 Task: In the  document _x000D_
Pablo.doc ,align picture to the 'center'. Insert word art below the picture and give heading  'Pablo Bordered Blue'
Action: Mouse moved to (224, 301)
Screenshot: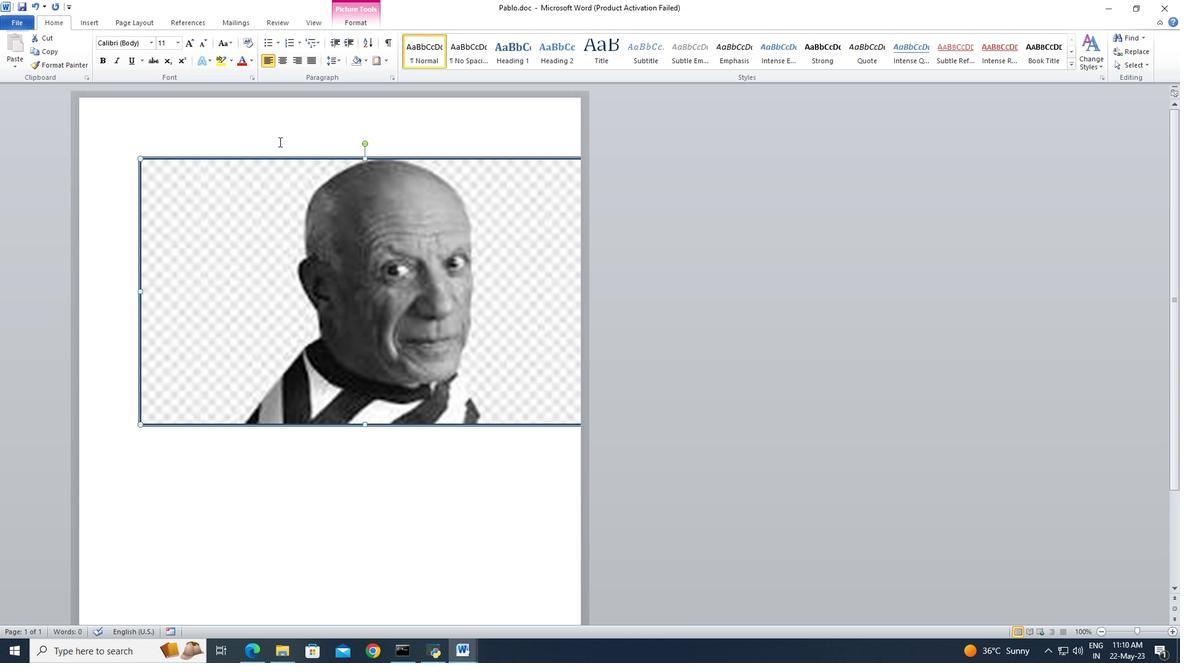 
Action: Mouse pressed left at (224, 301)
Screenshot: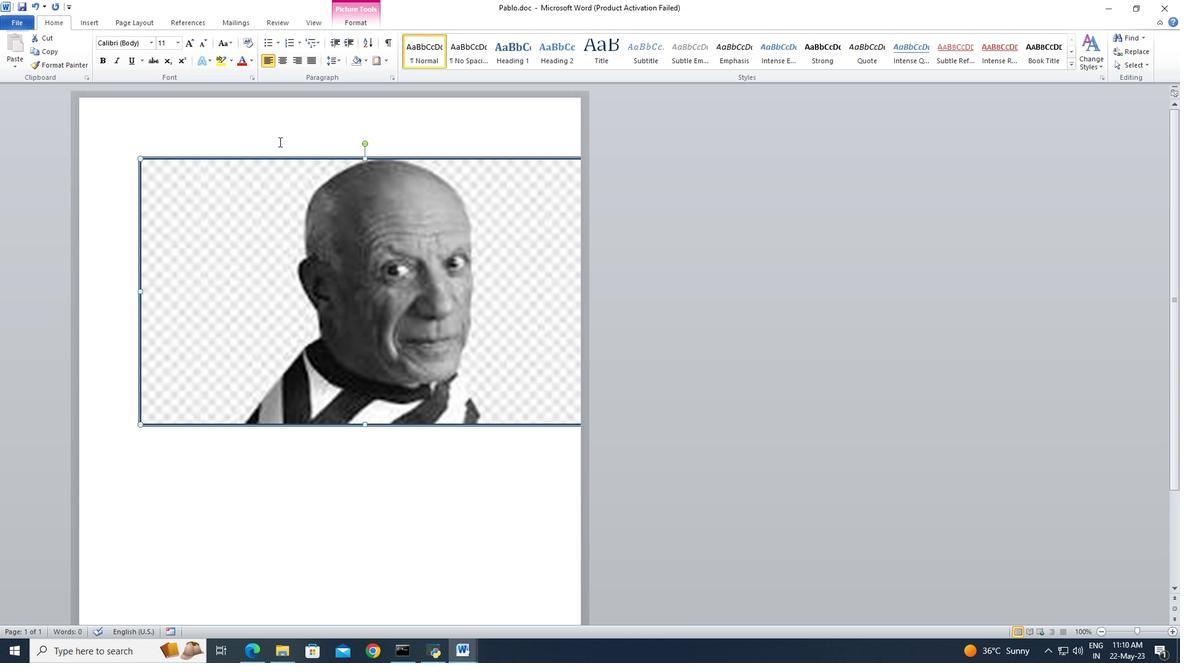 
Action: Mouse moved to (288, 60)
Screenshot: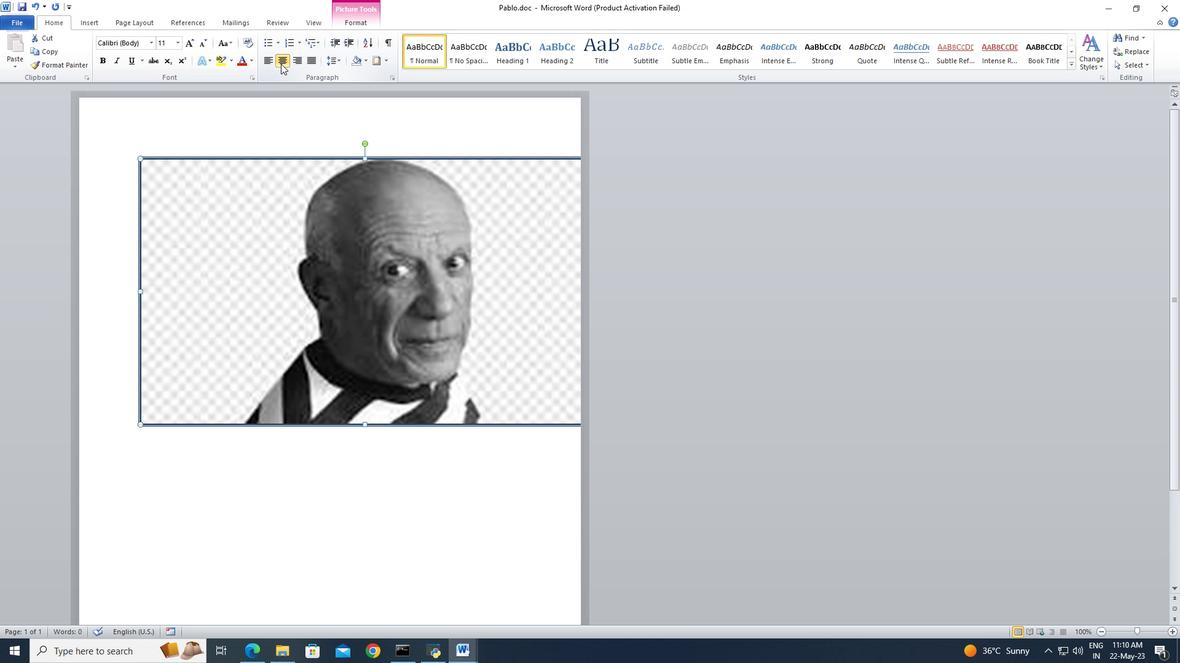 
Action: Mouse pressed left at (288, 60)
Screenshot: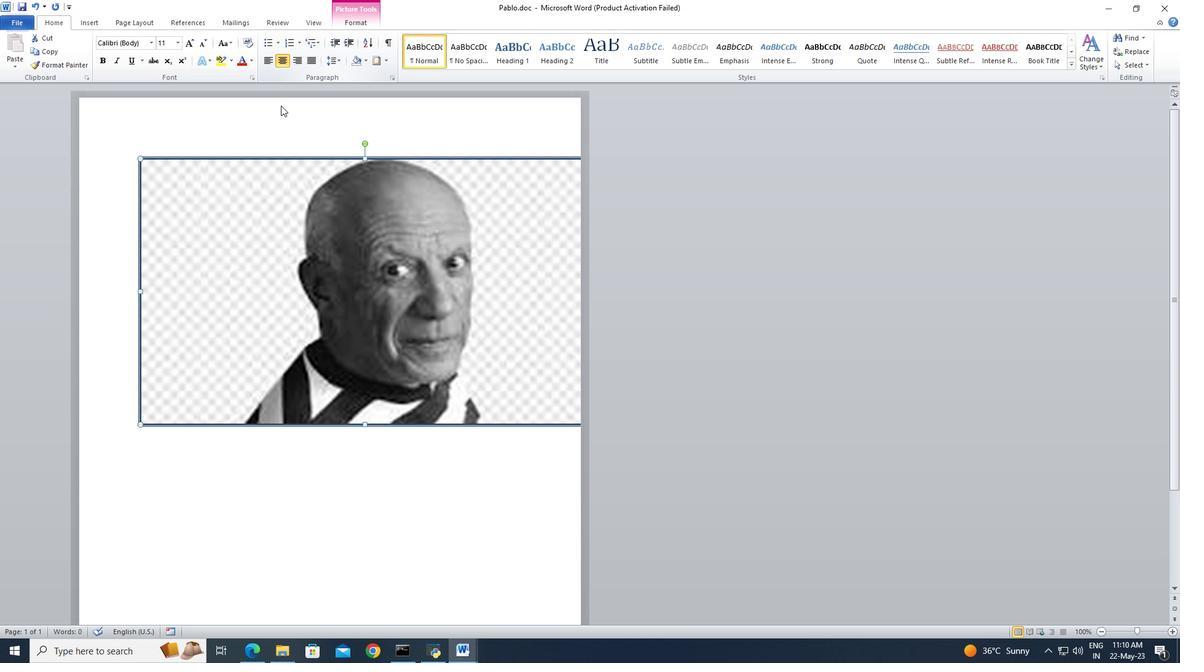 
Action: Mouse moved to (185, 489)
Screenshot: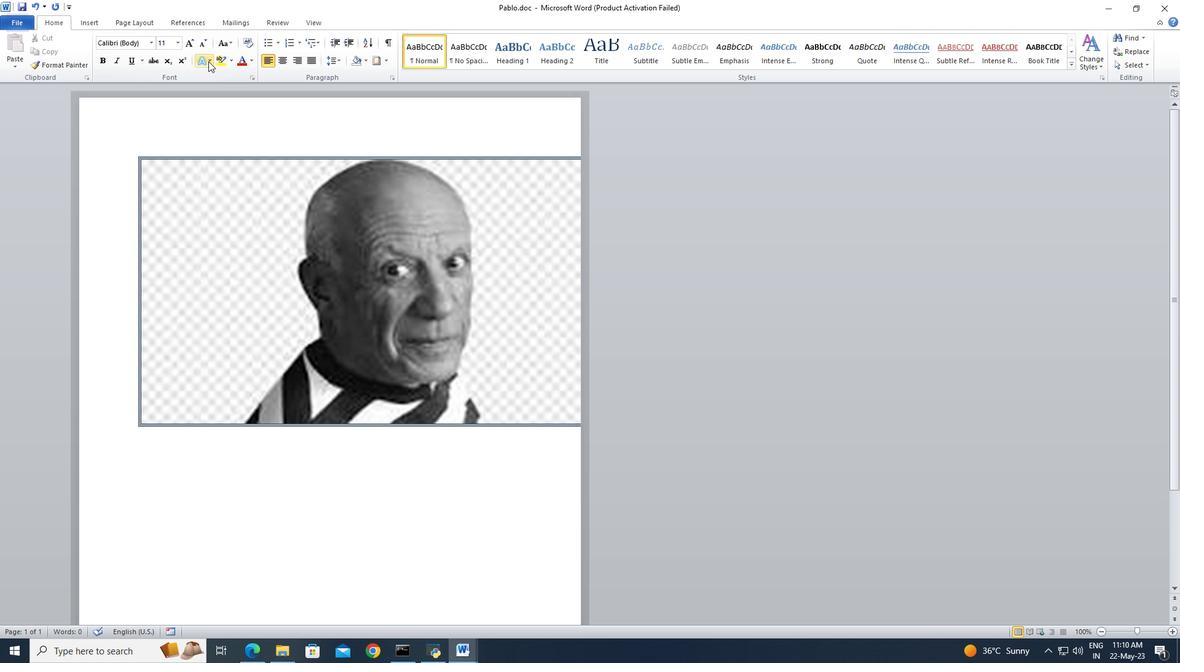 
Action: Mouse pressed left at (185, 489)
Screenshot: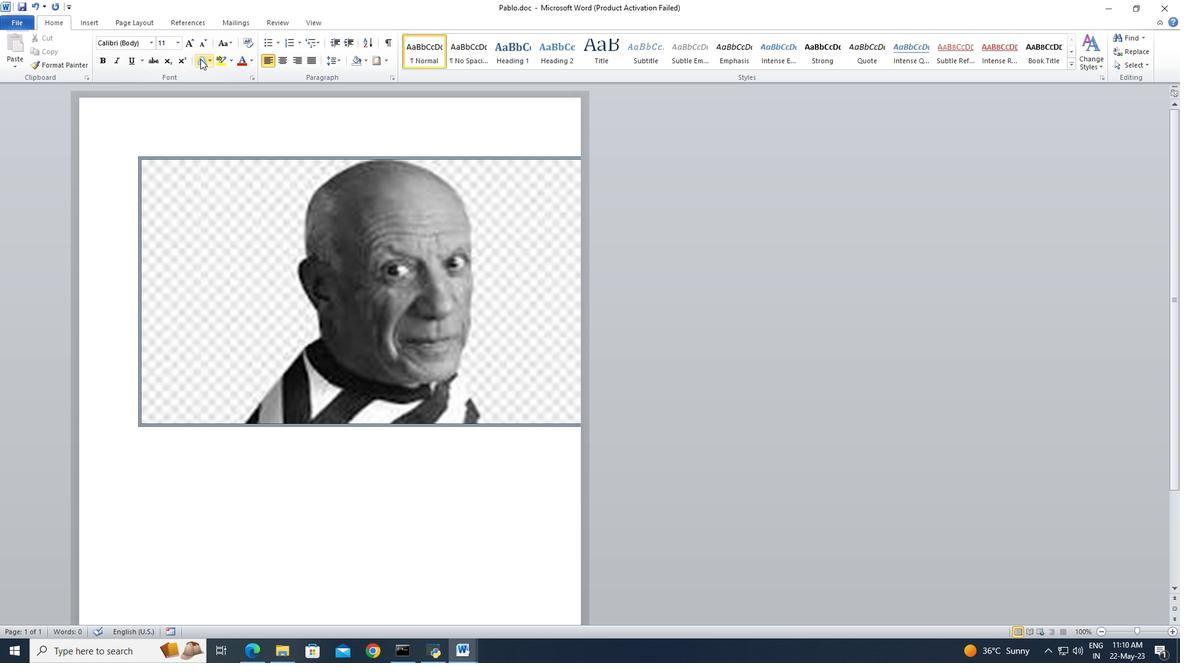 
Action: Mouse pressed left at (185, 489)
Screenshot: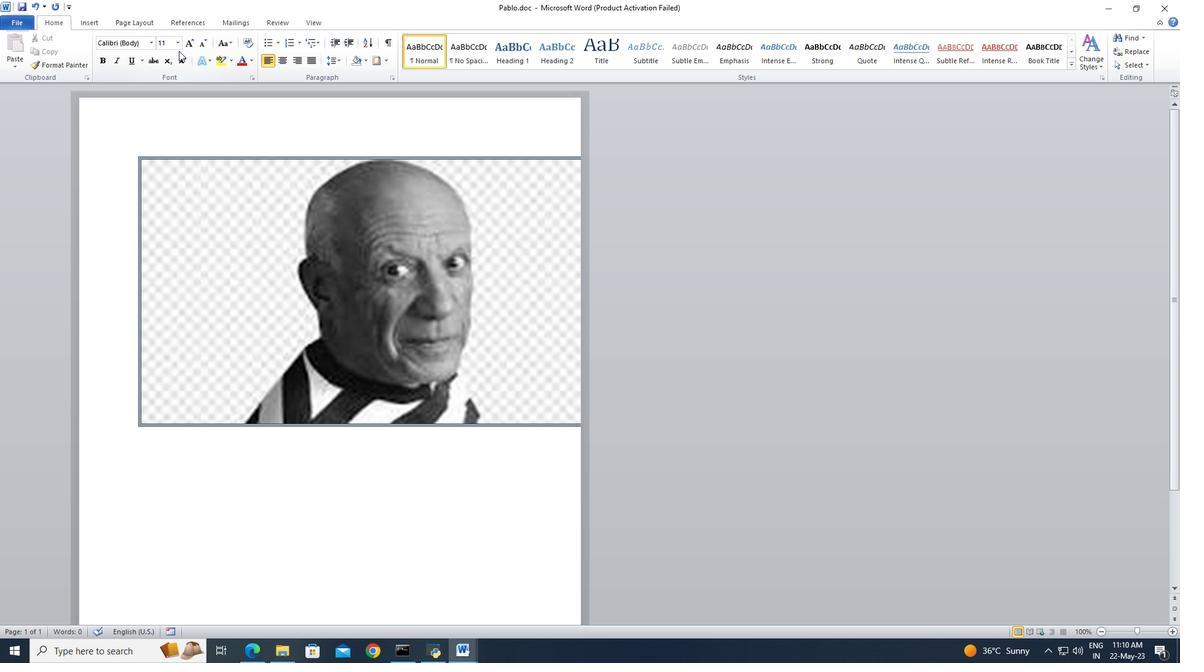 
Action: Mouse pressed left at (185, 489)
Screenshot: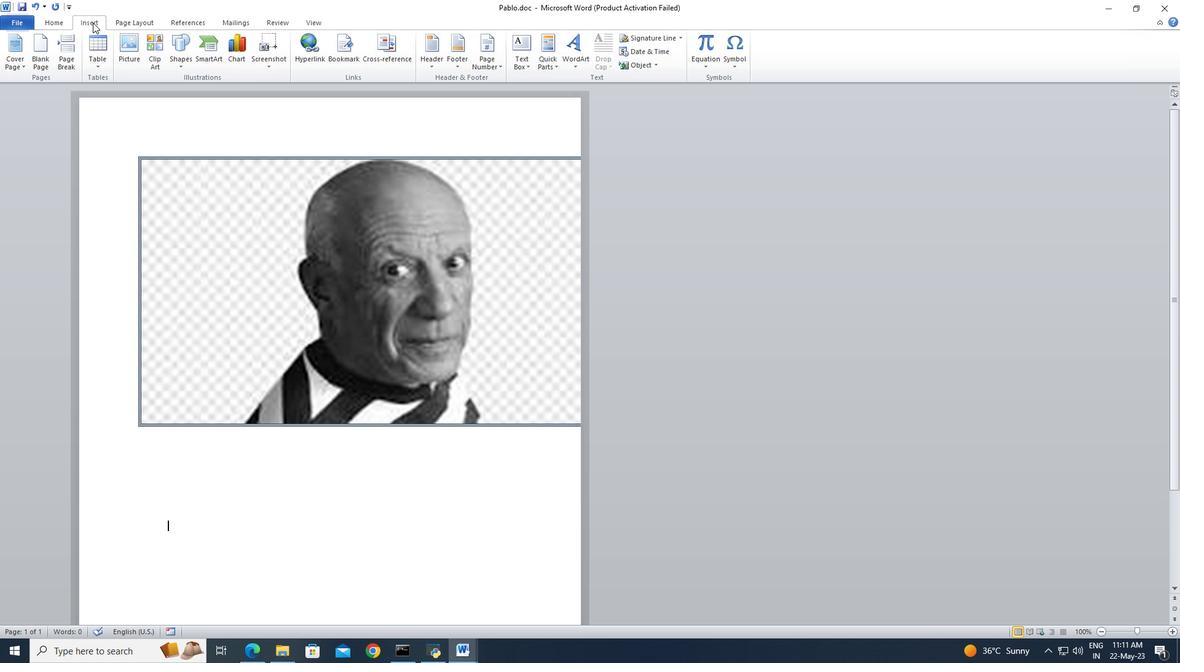 
Action: Mouse moved to (98, 23)
Screenshot: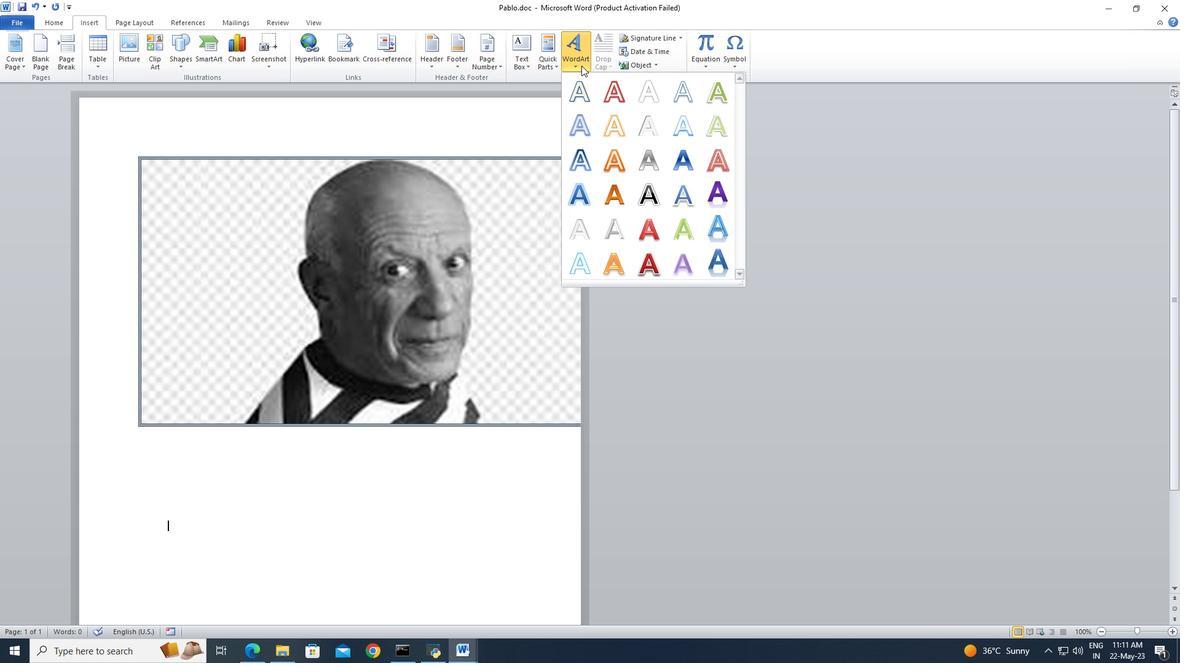 
Action: Mouse pressed left at (98, 23)
Screenshot: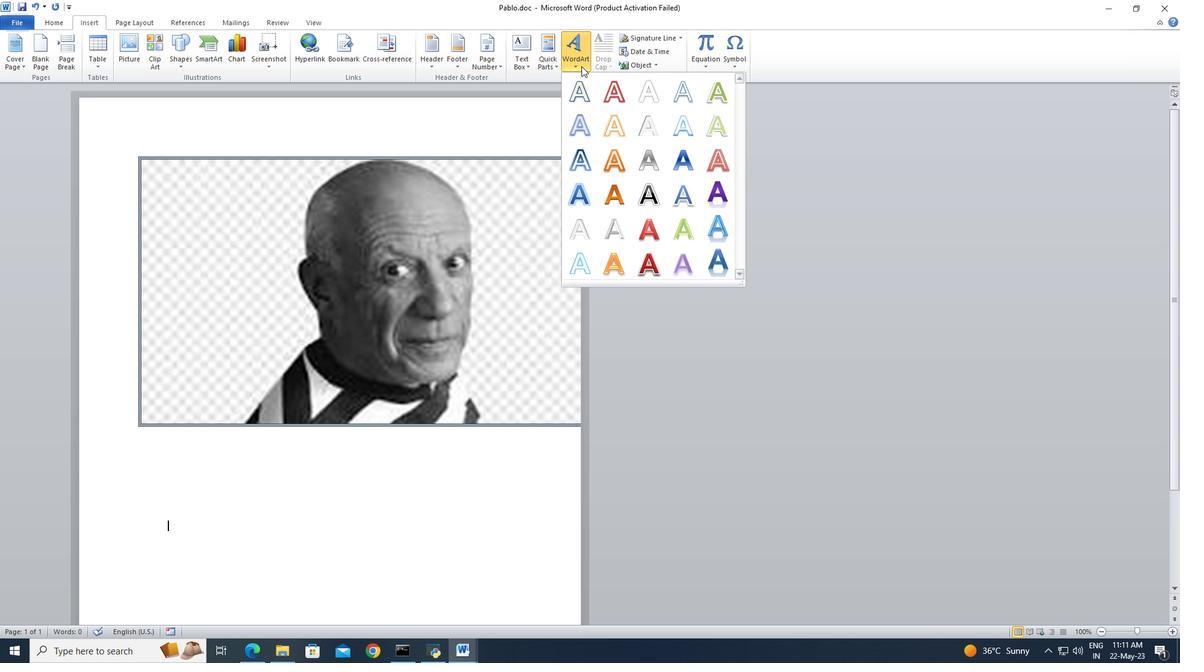 
Action: Mouse moved to (571, 56)
Screenshot: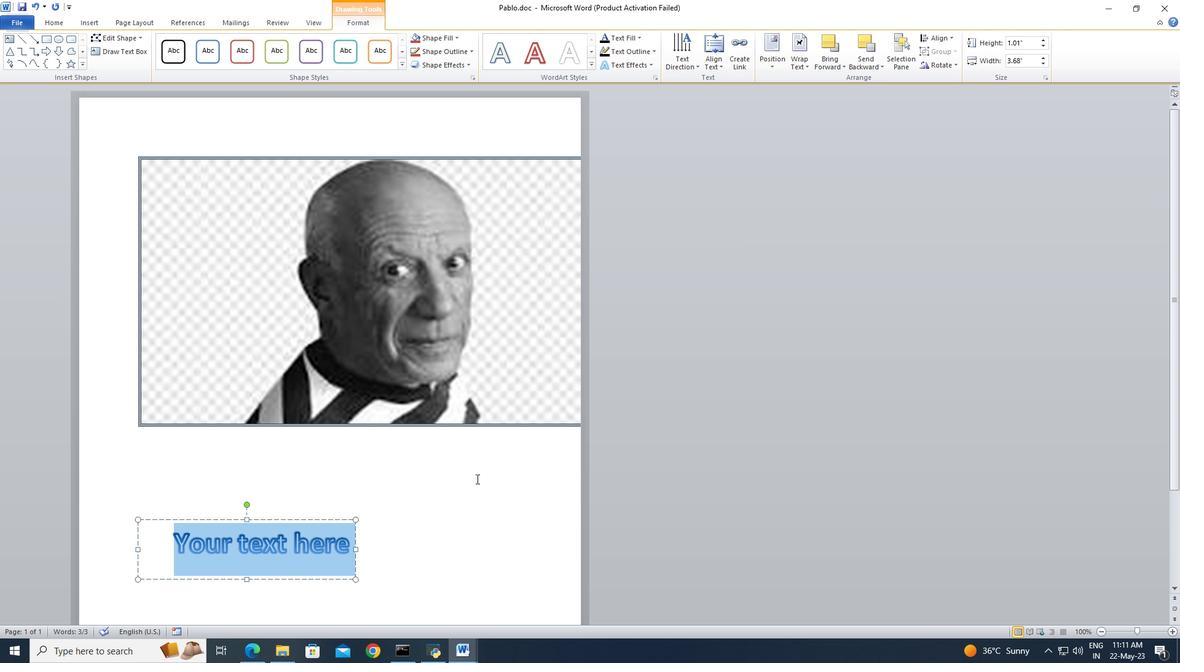 
Action: Mouse pressed left at (571, 56)
Screenshot: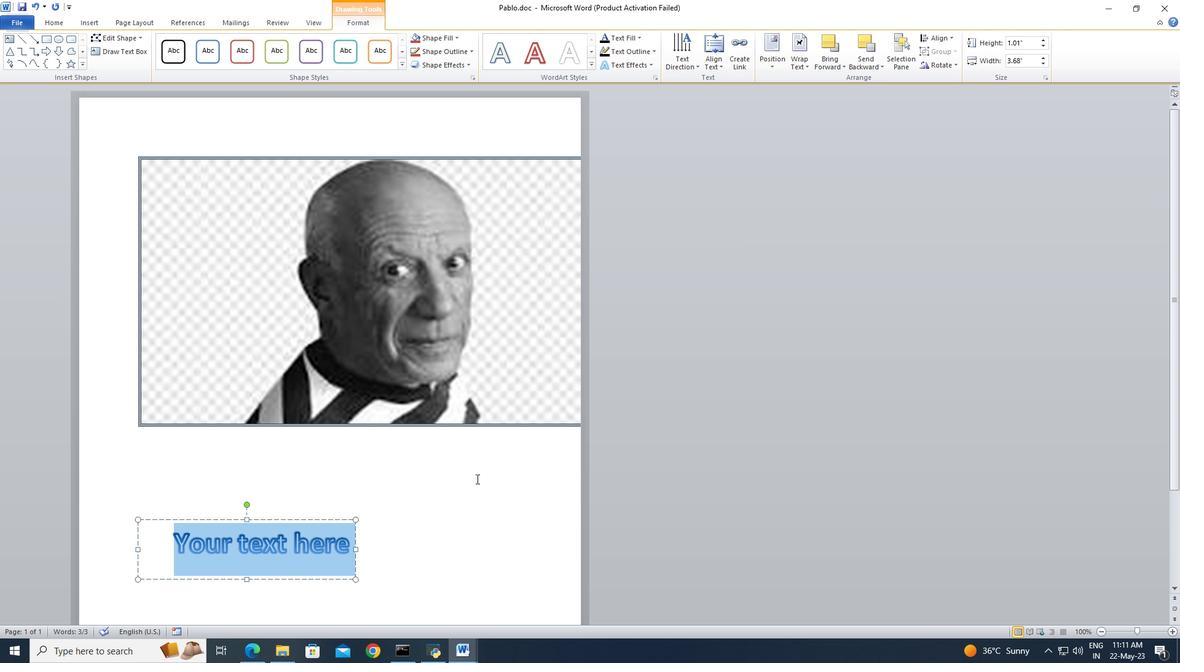
Action: Mouse moved to (591, 161)
Screenshot: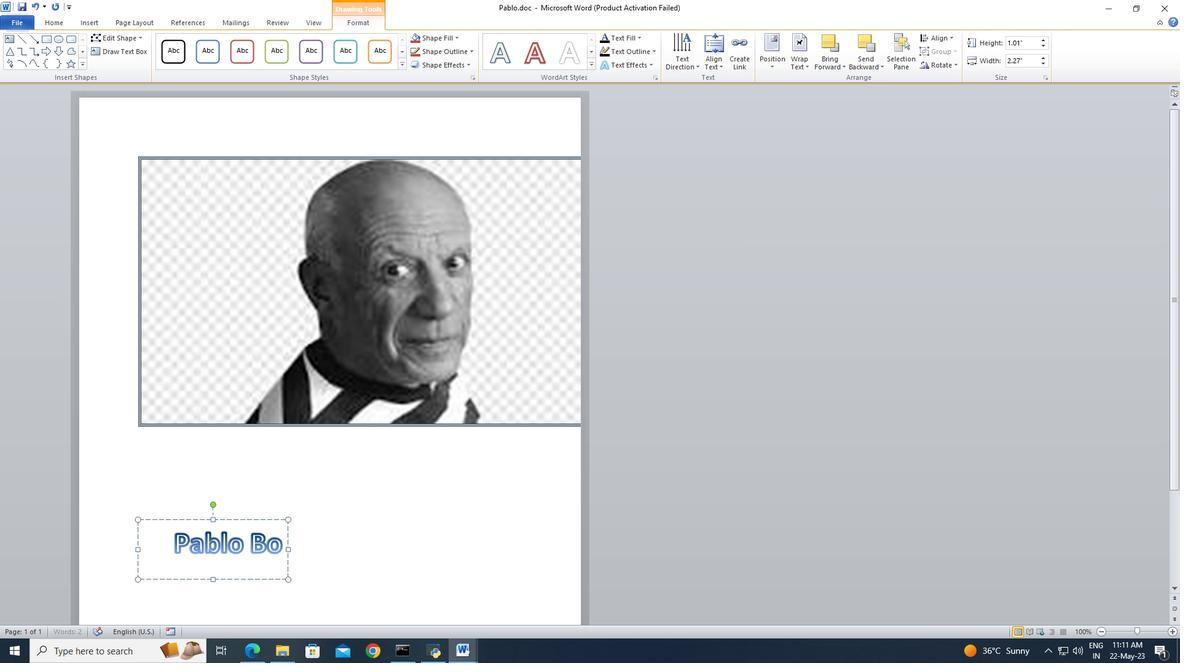 
Action: Mouse pressed left at (591, 161)
Screenshot: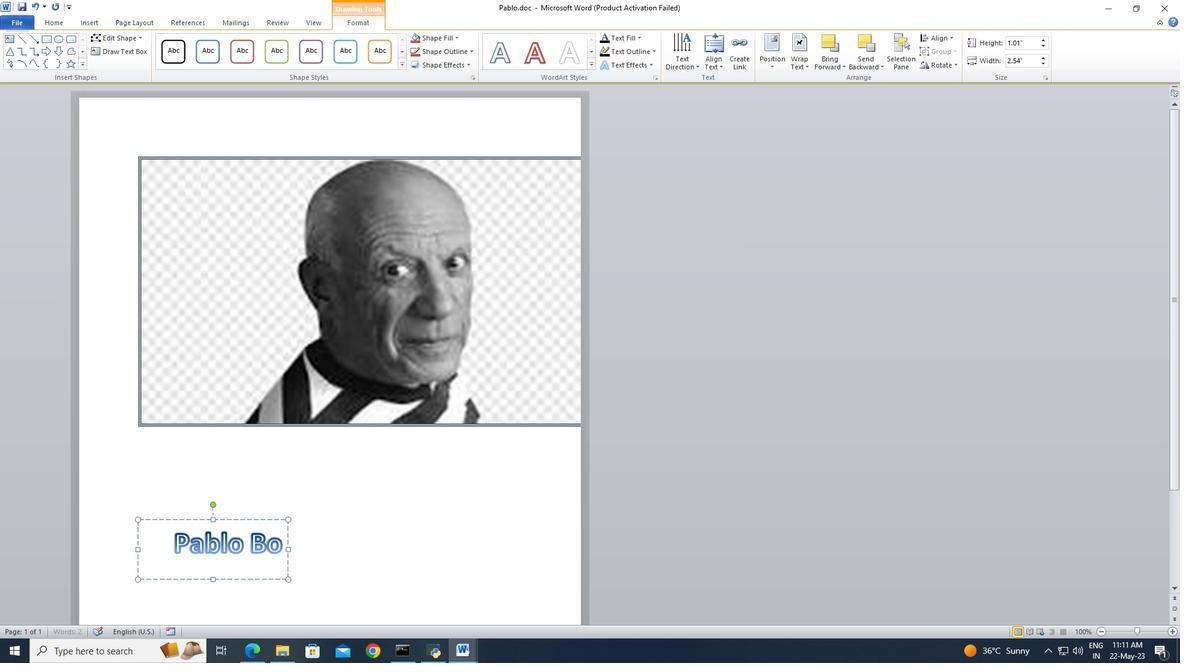 
Action: Mouse moved to (173, 140)
Screenshot: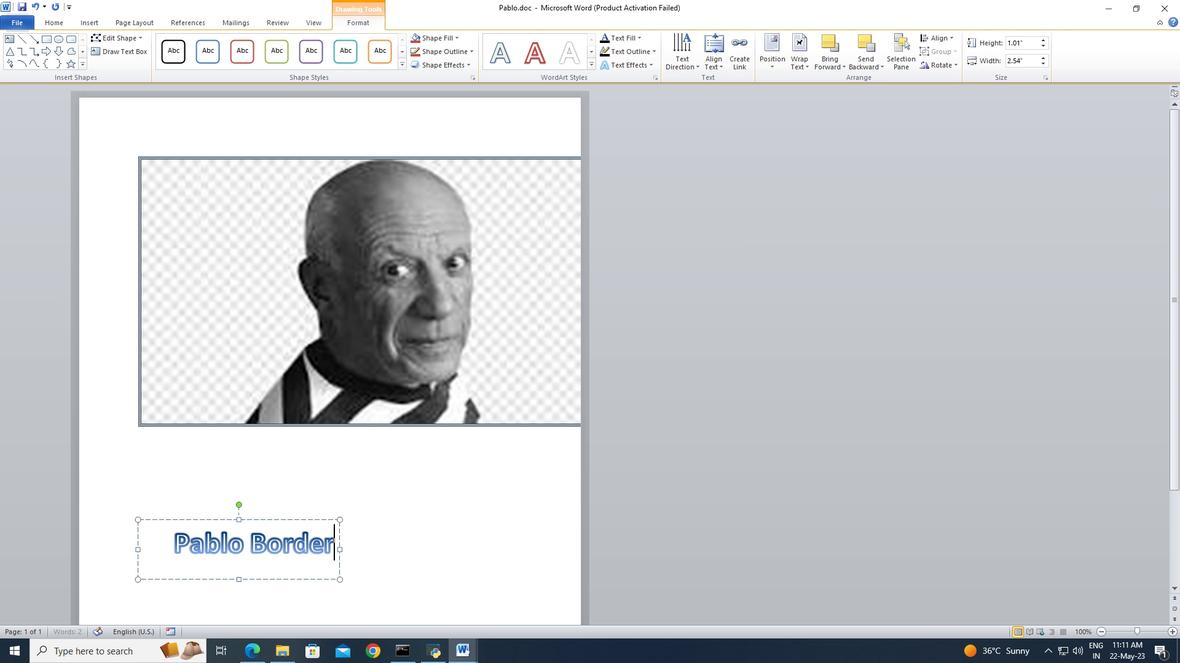 
Action: Mouse pressed left at (173, 140)
Screenshot: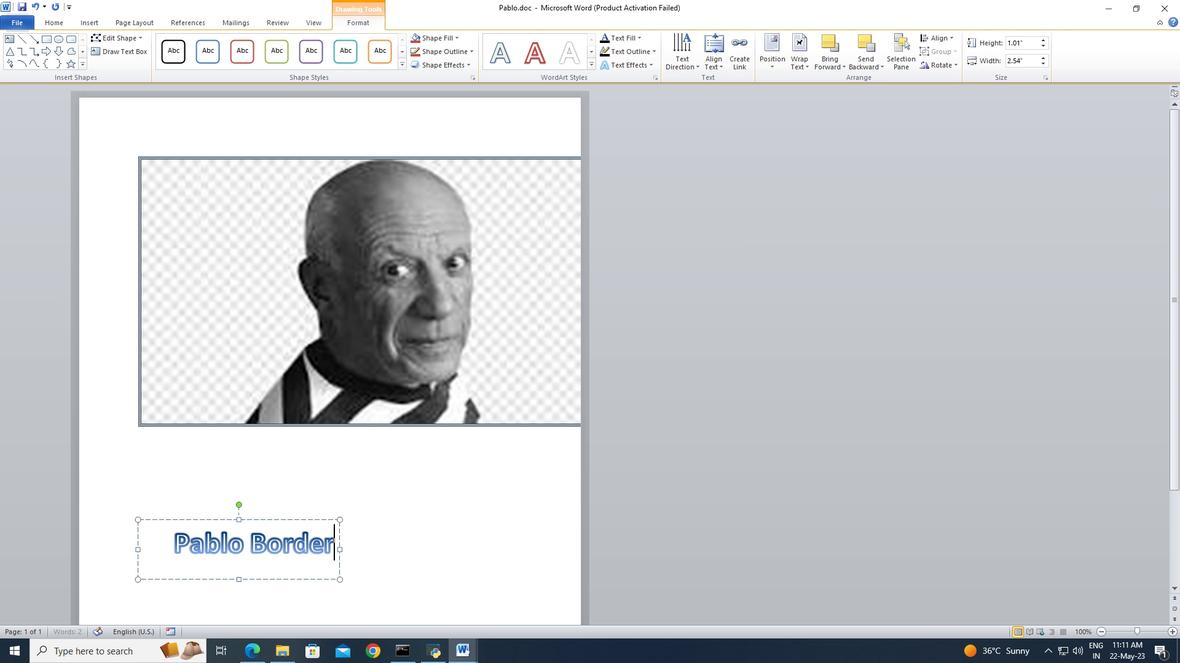 
Action: Mouse moved to (306, 186)
Screenshot: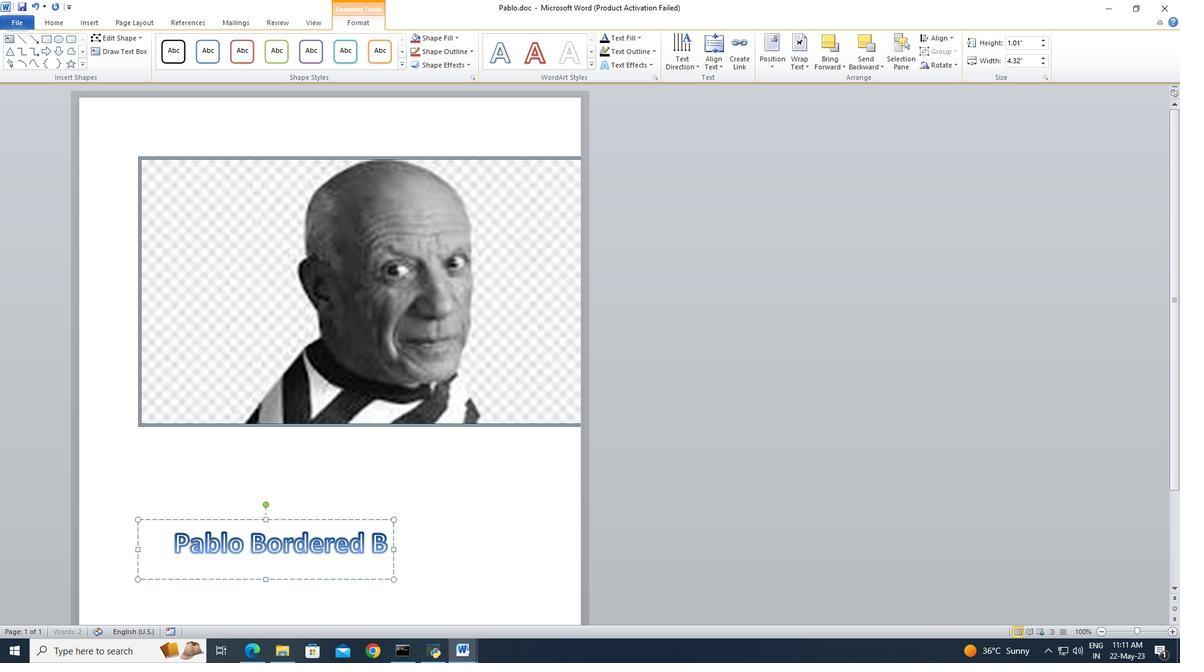 
Action: Mouse pressed left at (306, 186)
Screenshot: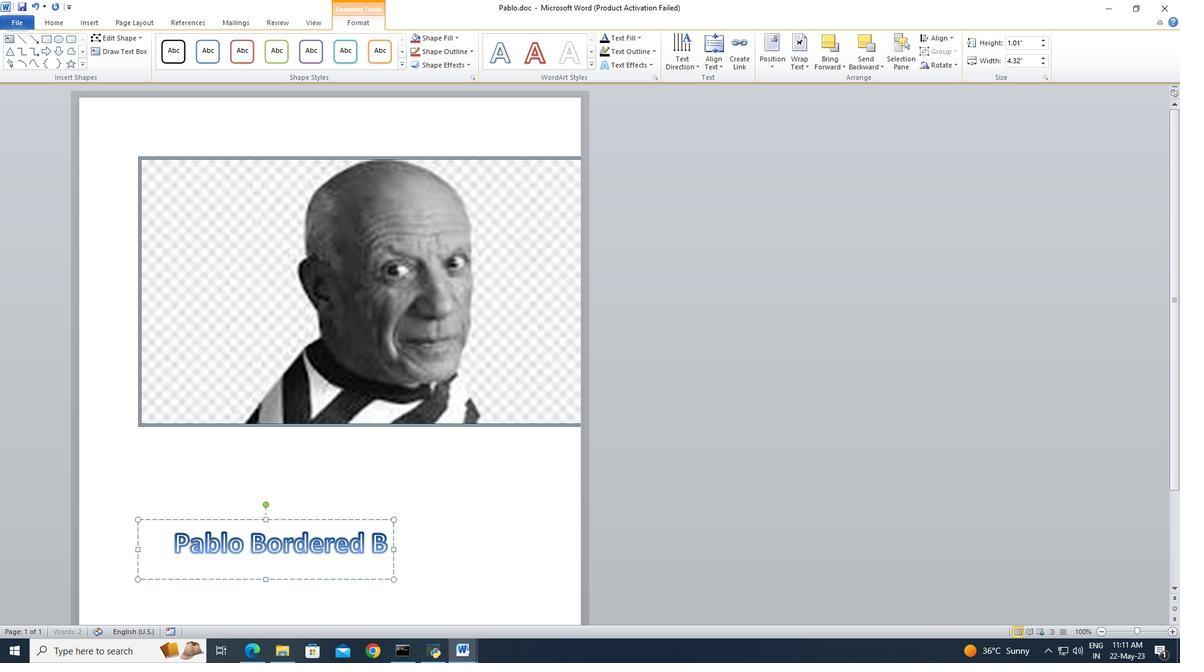 
Action: Mouse moved to (327, 162)
Screenshot: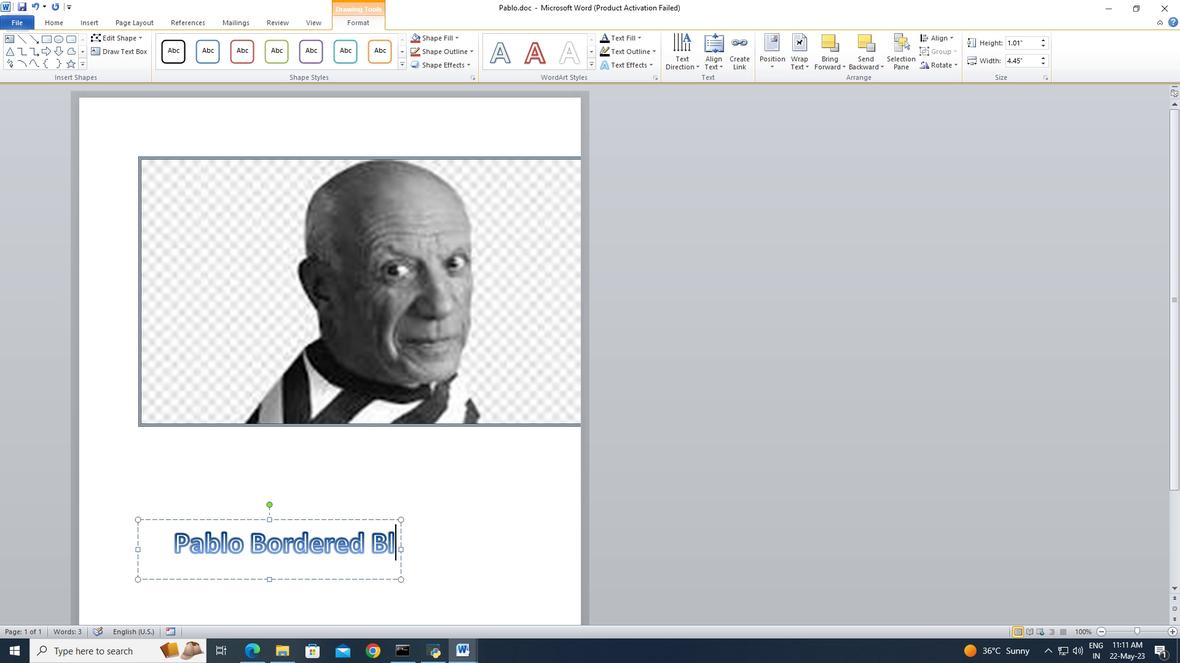 
Action: Mouse pressed left at (327, 162)
Screenshot: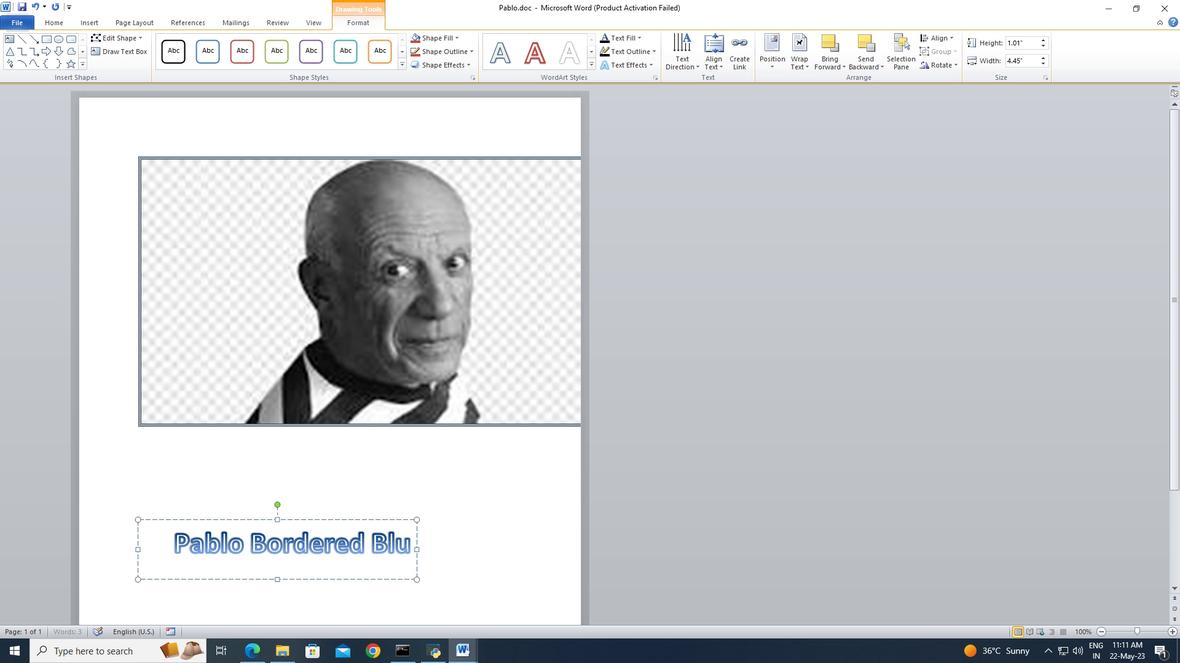 
Action: Mouse moved to (329, 156)
Screenshot: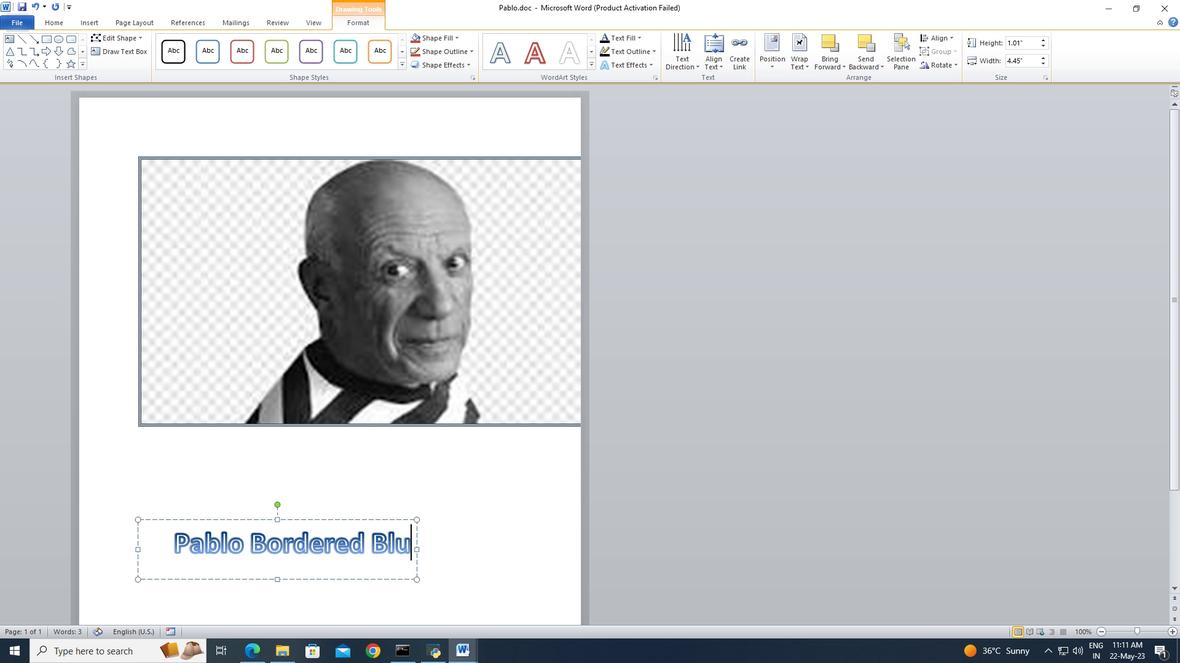 
Action: Mouse pressed left at (329, 156)
Screenshot: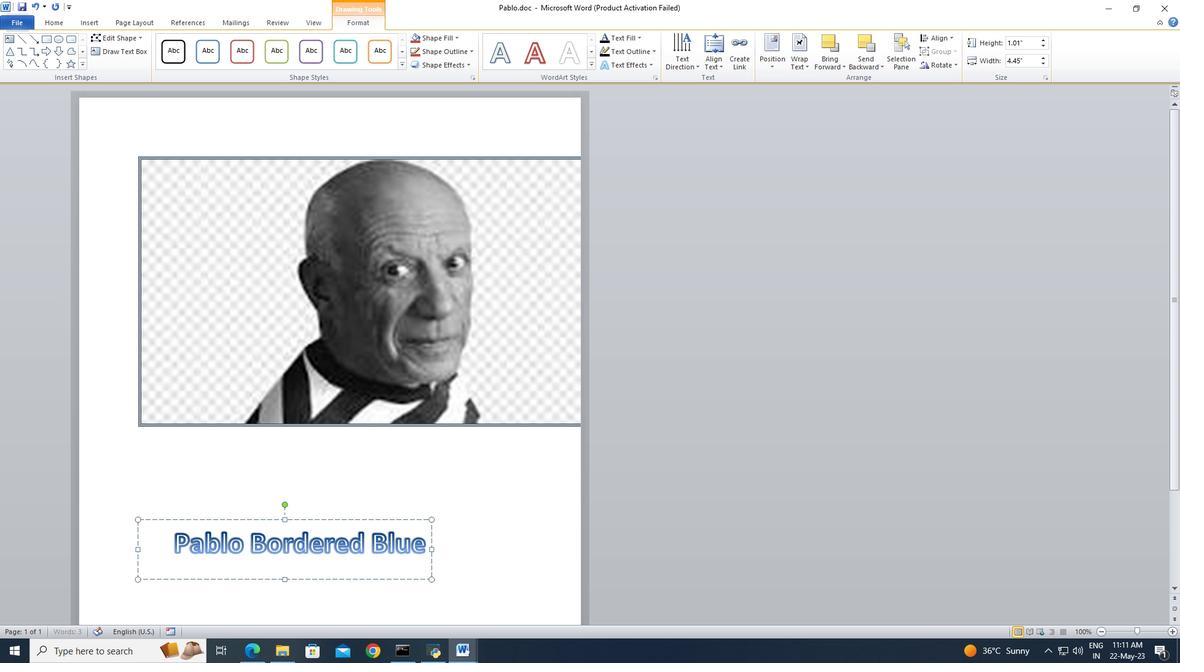 
Action: Mouse moved to (285, 193)
Screenshot: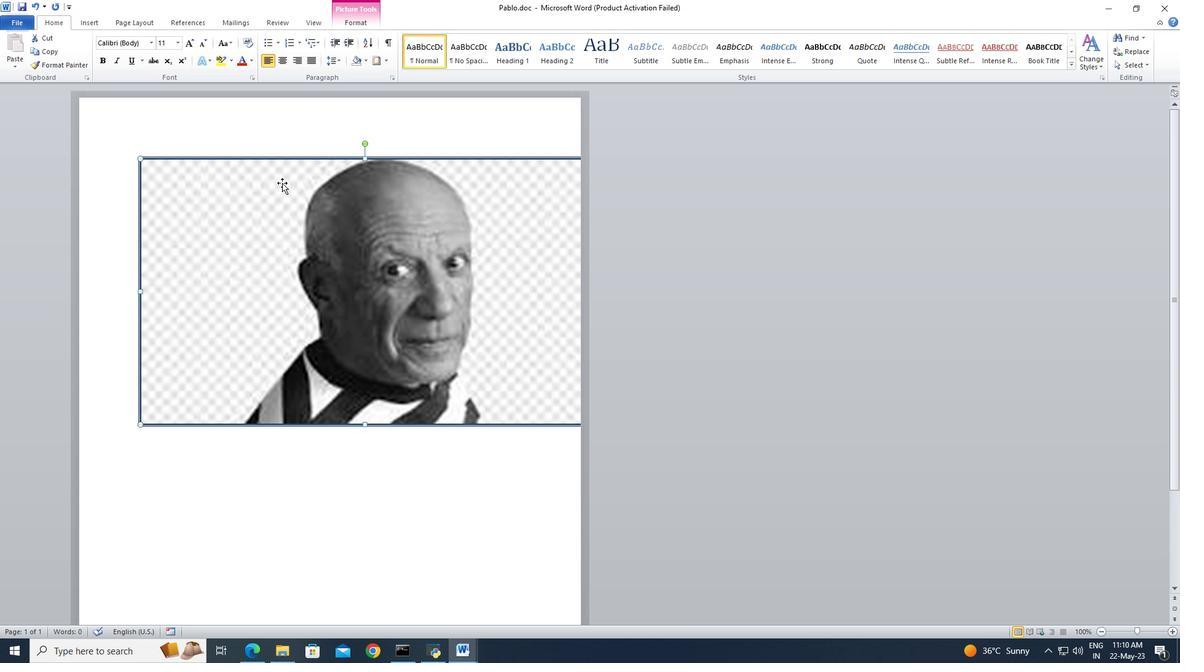 
Action: Mouse pressed left at (285, 193)
Screenshot: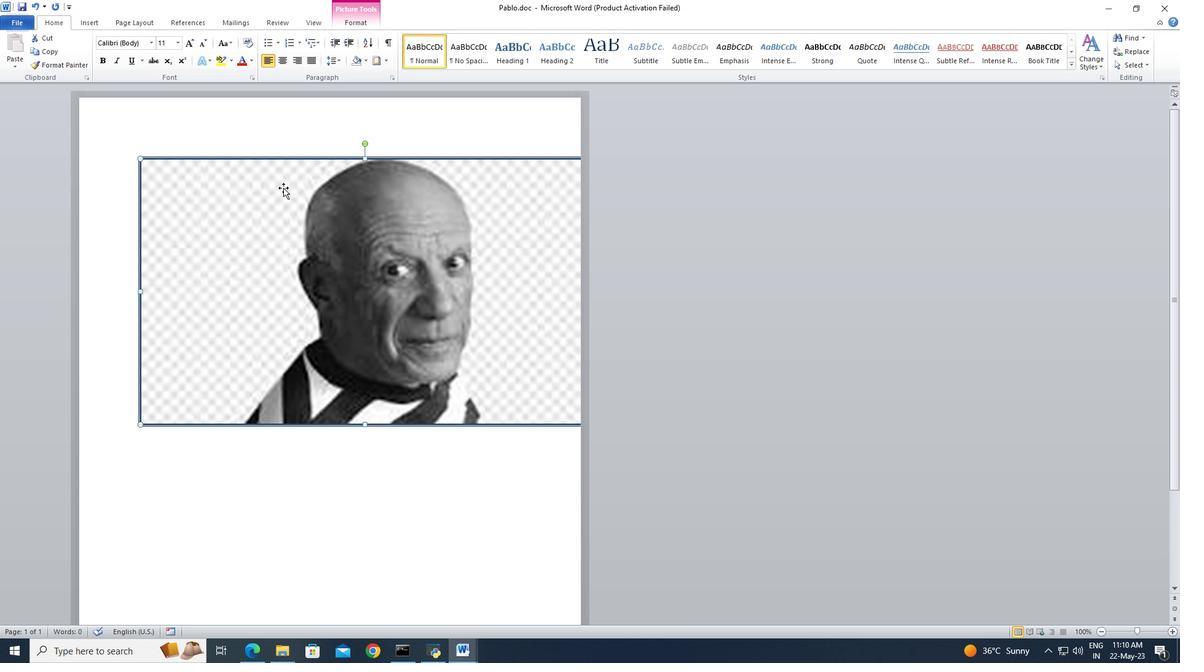 
Action: Mouse moved to (280, 63)
Screenshot: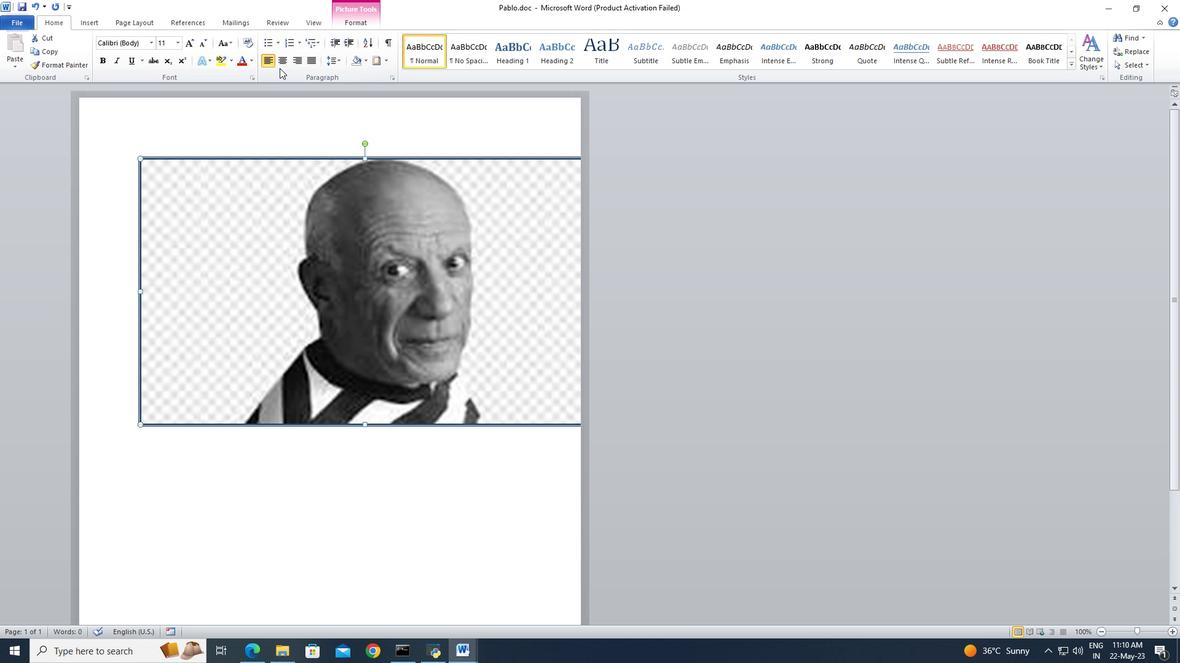 
Action: Mouse pressed left at (280, 63)
Screenshot: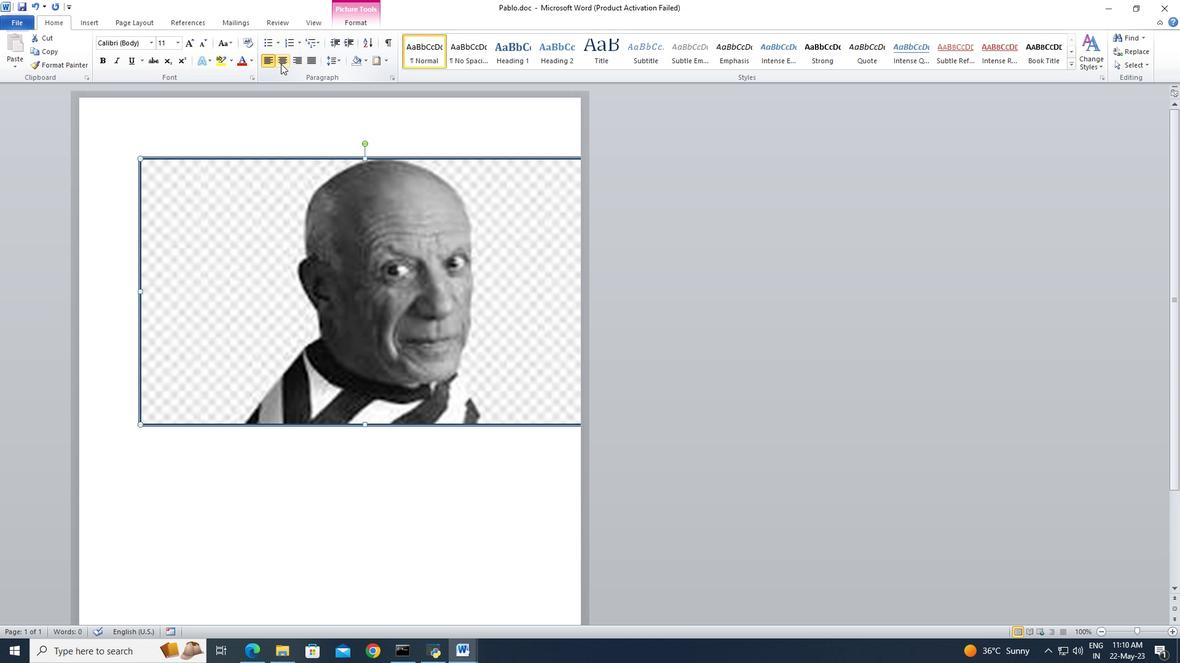 
Action: Mouse moved to (244, 537)
Screenshot: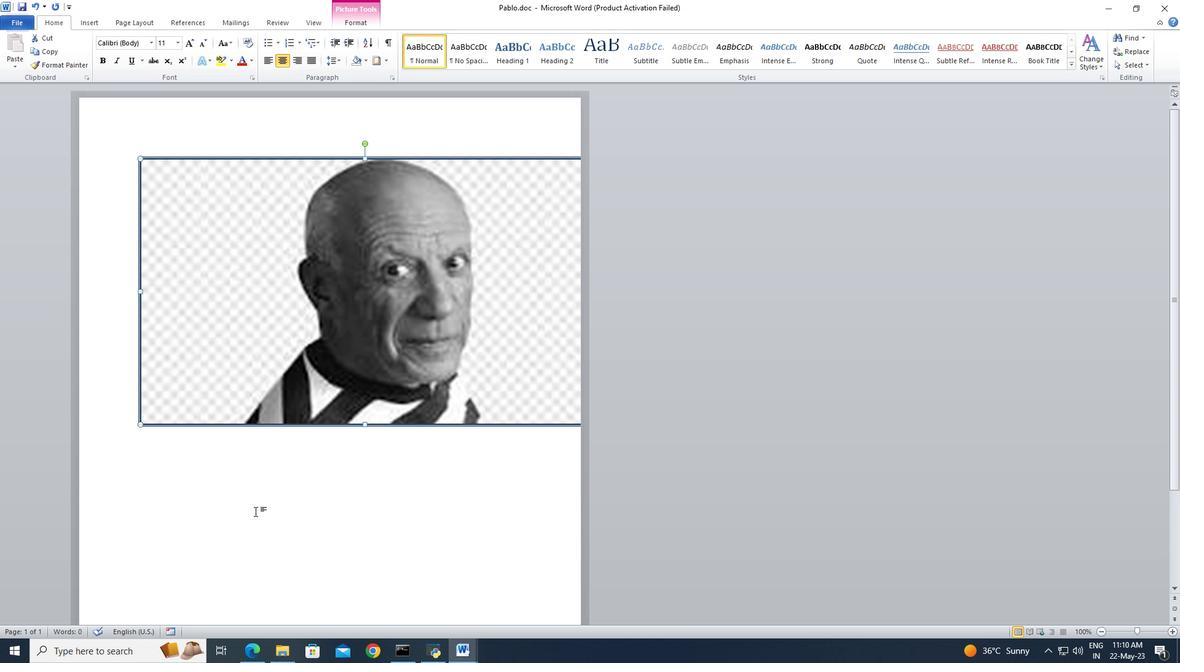 
Action: Mouse pressed left at (244, 537)
Screenshot: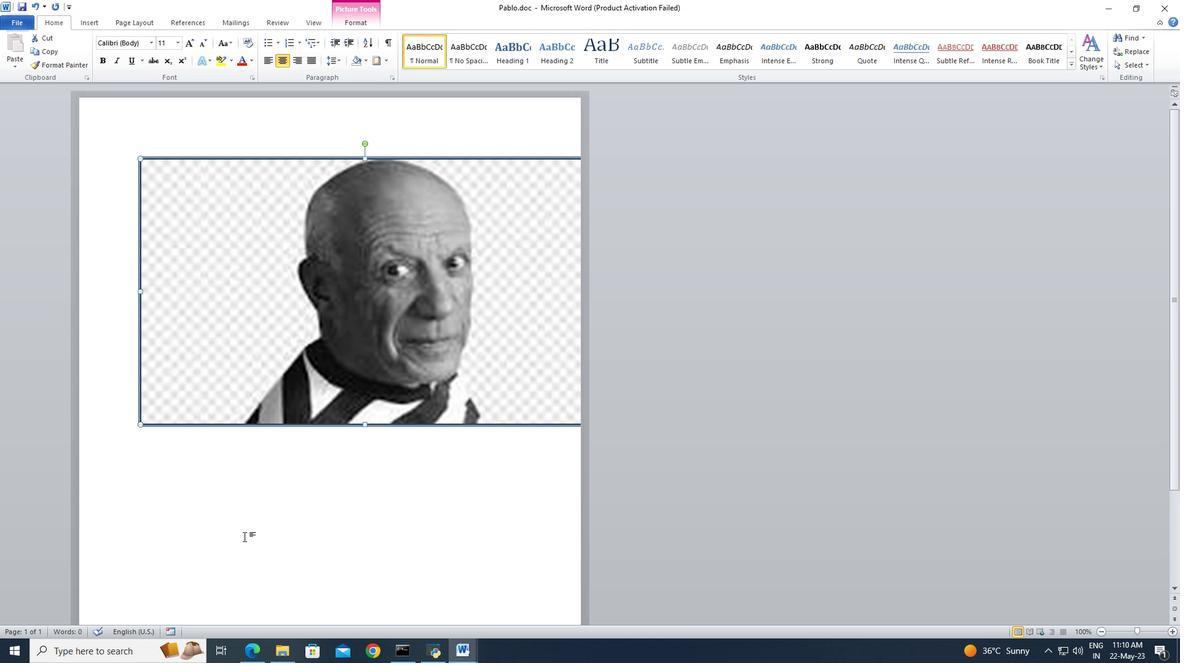 
Action: Mouse moved to (212, 540)
Screenshot: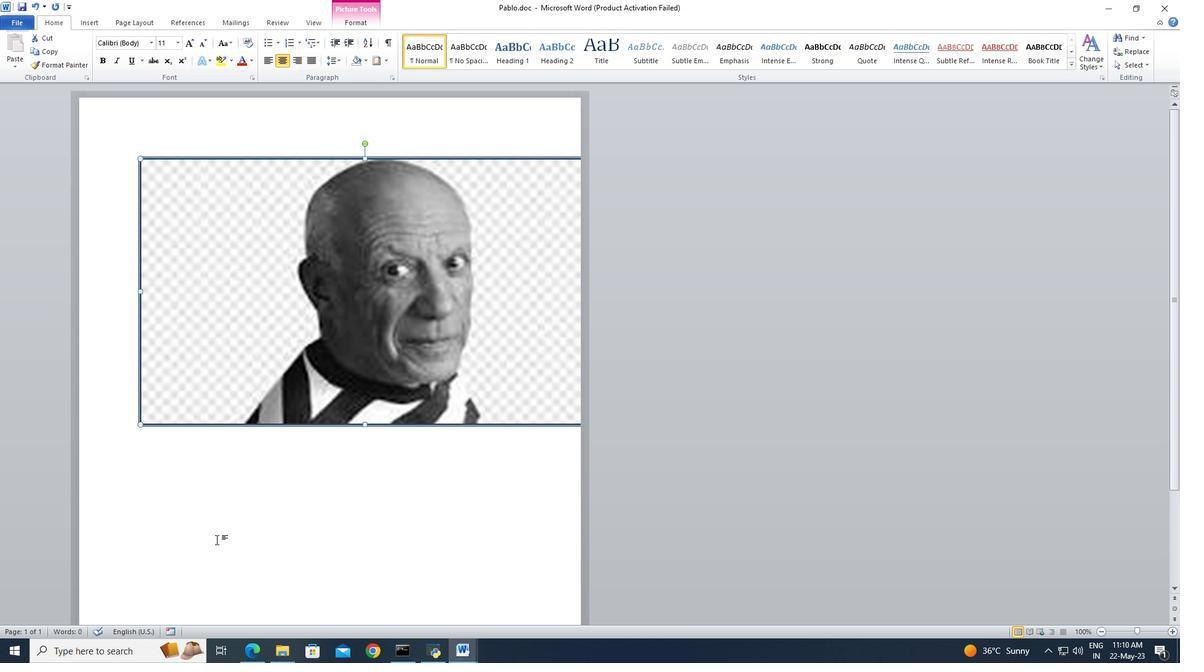 
Action: Mouse pressed left at (212, 540)
Screenshot: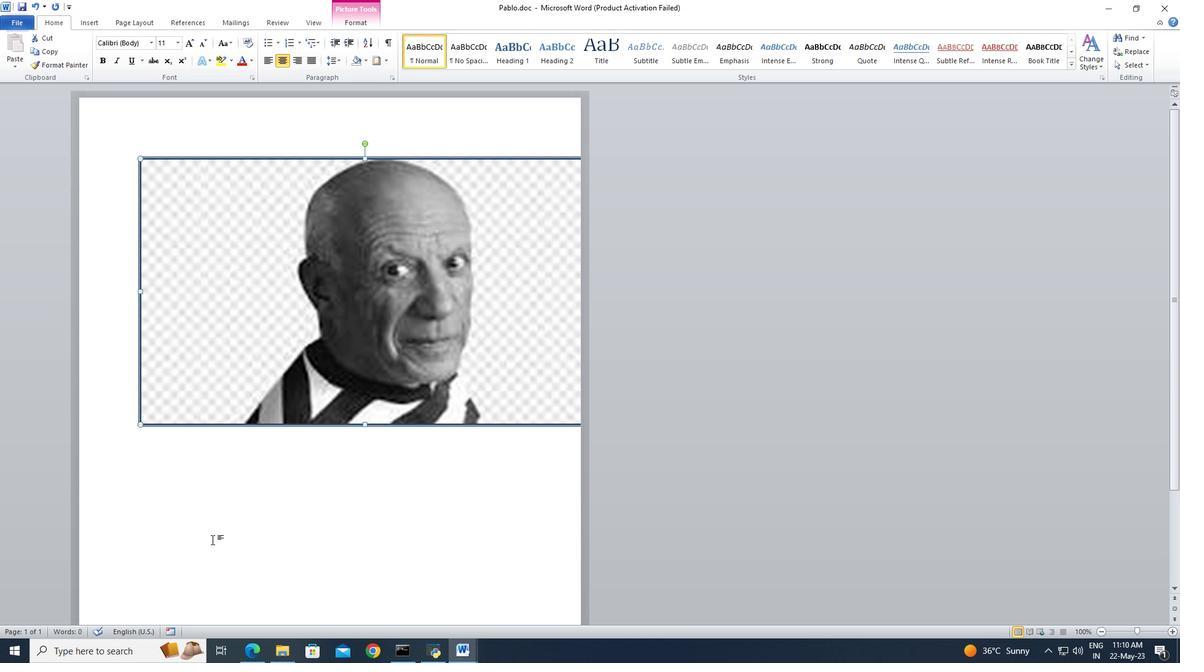 
Action: Mouse moved to (158, 532)
Screenshot: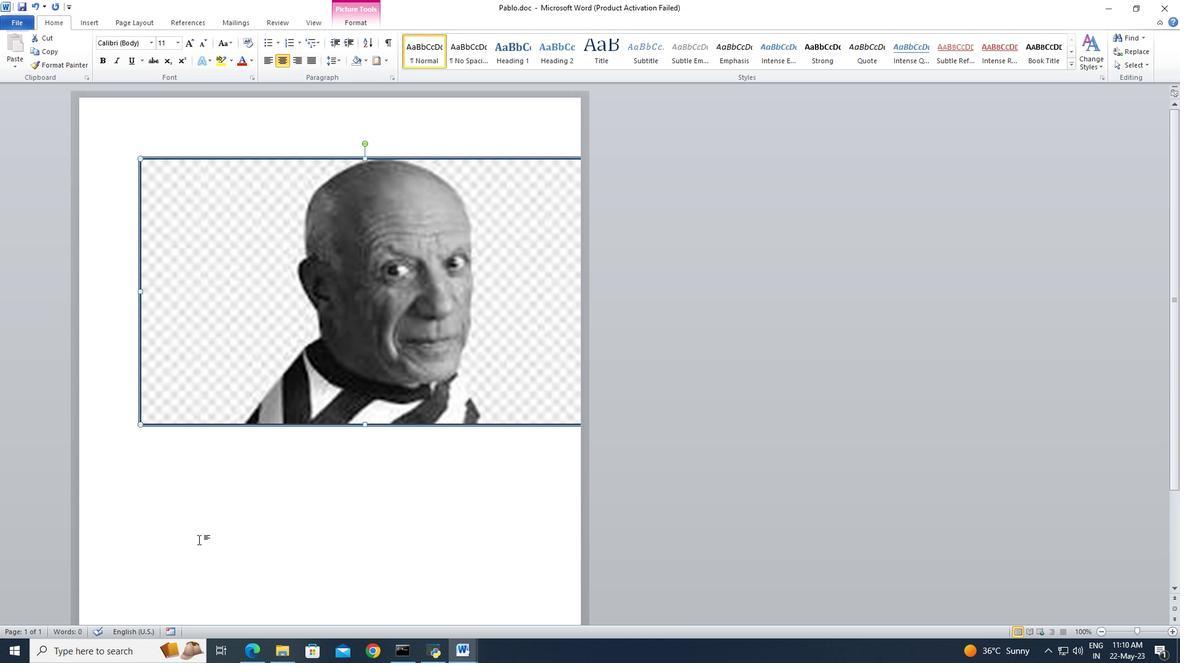 
Action: Mouse pressed left at (158, 532)
Screenshot: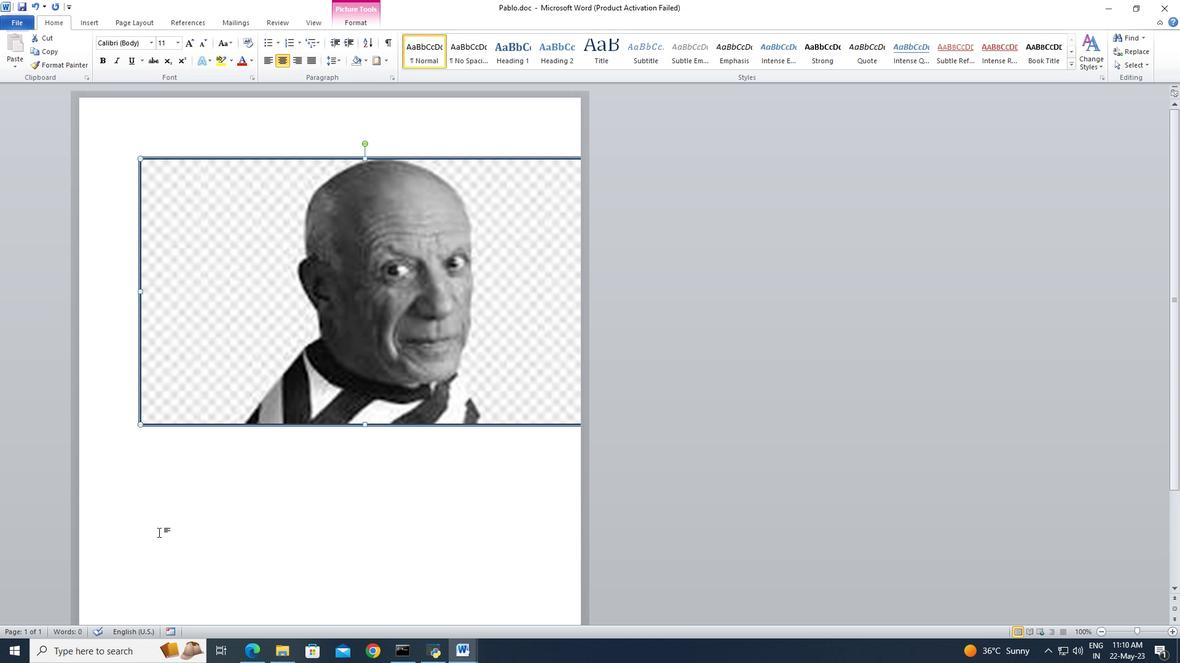 
Action: Mouse pressed left at (158, 532)
Screenshot: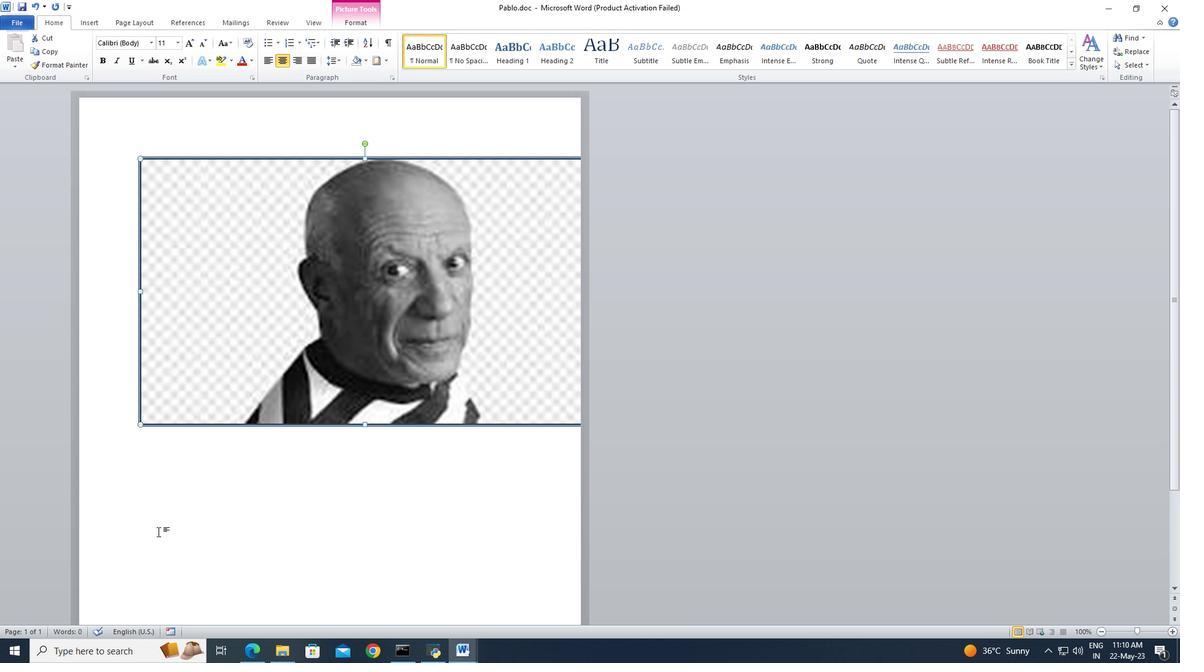 
Action: Mouse pressed left at (158, 532)
Screenshot: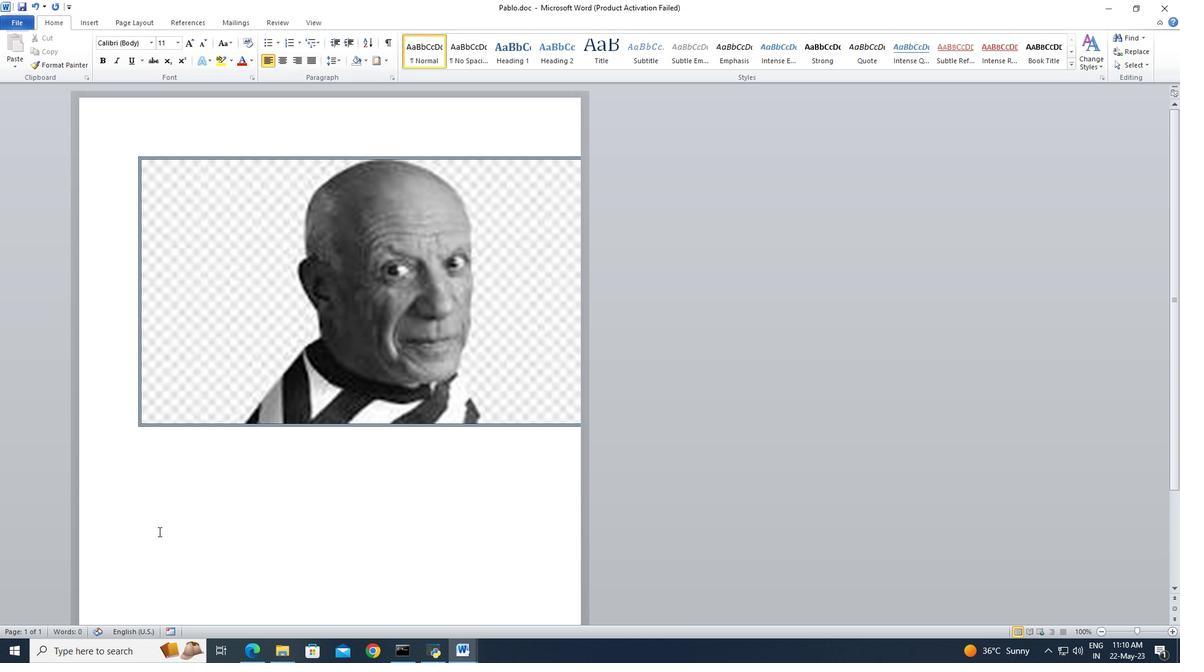 
Action: Mouse moved to (165, 531)
Screenshot: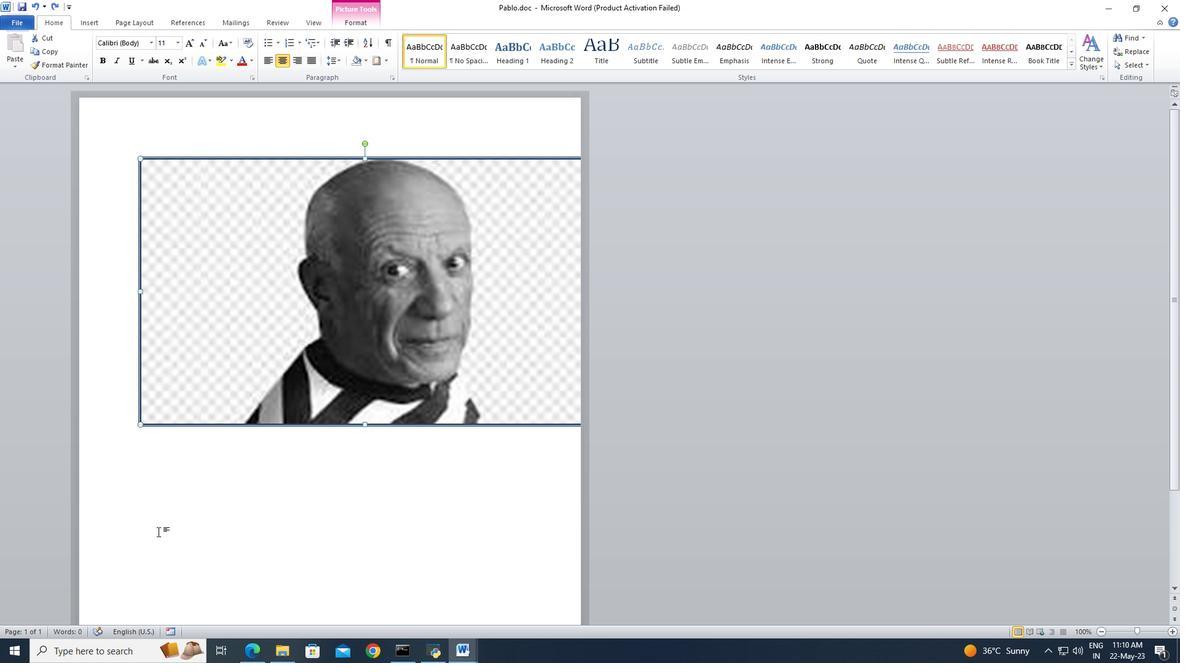 
Action: Mouse pressed left at (165, 531)
Screenshot: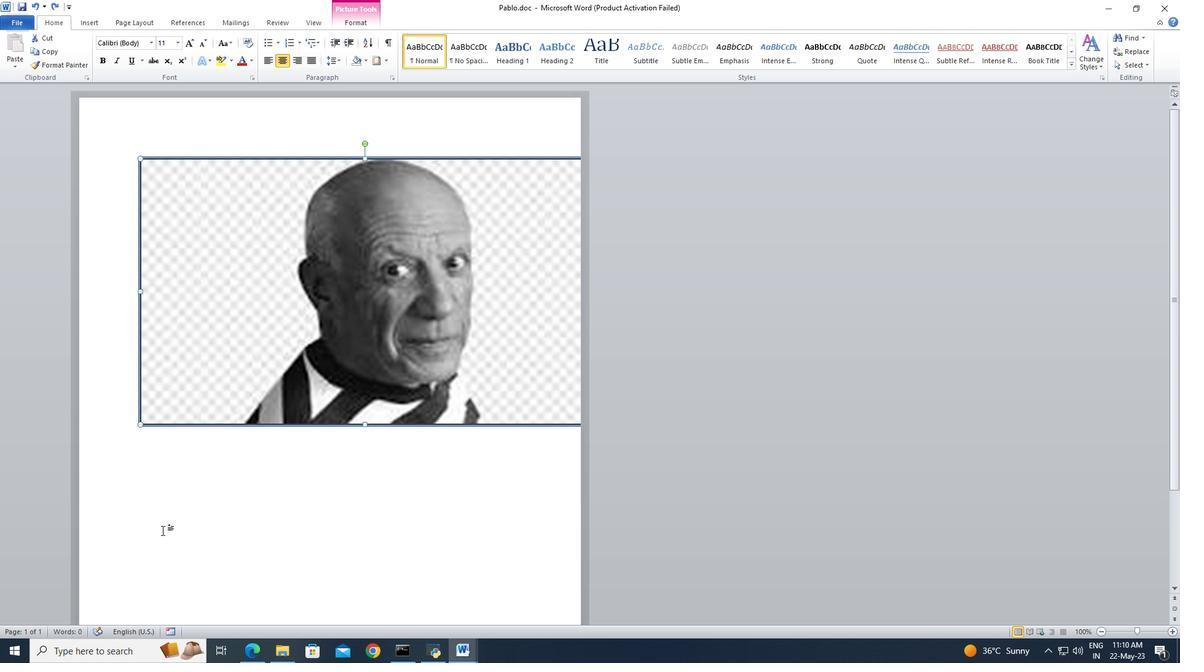 
Action: Mouse pressed left at (165, 531)
Screenshot: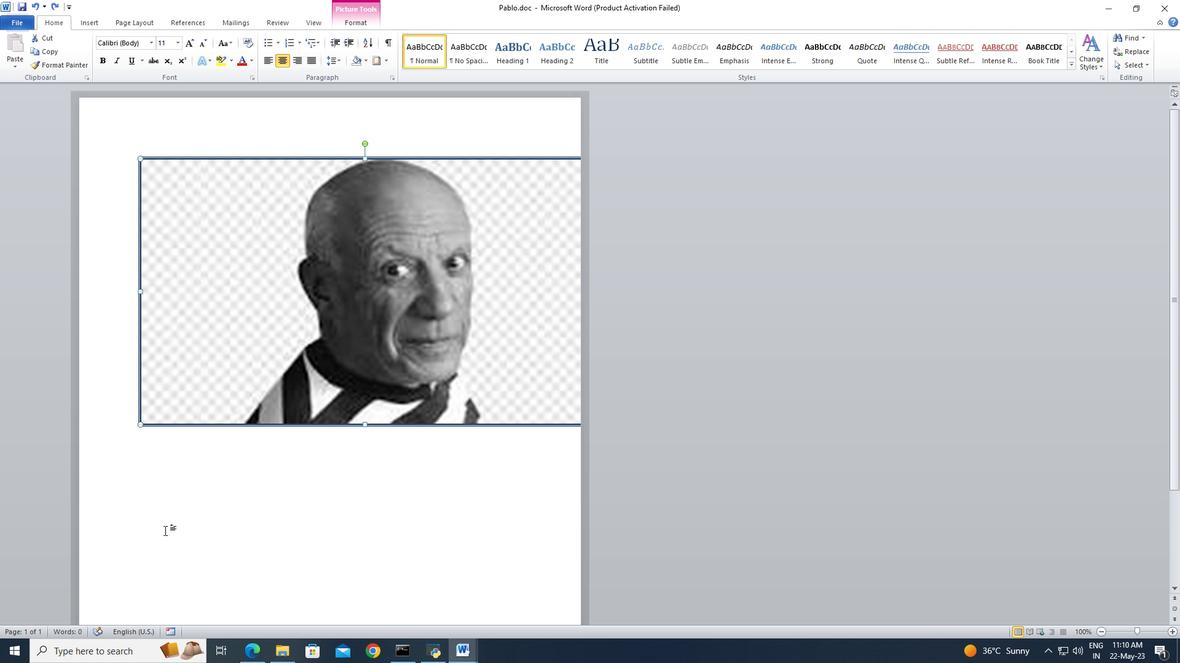 
Action: Mouse moved to (92, 22)
Screenshot: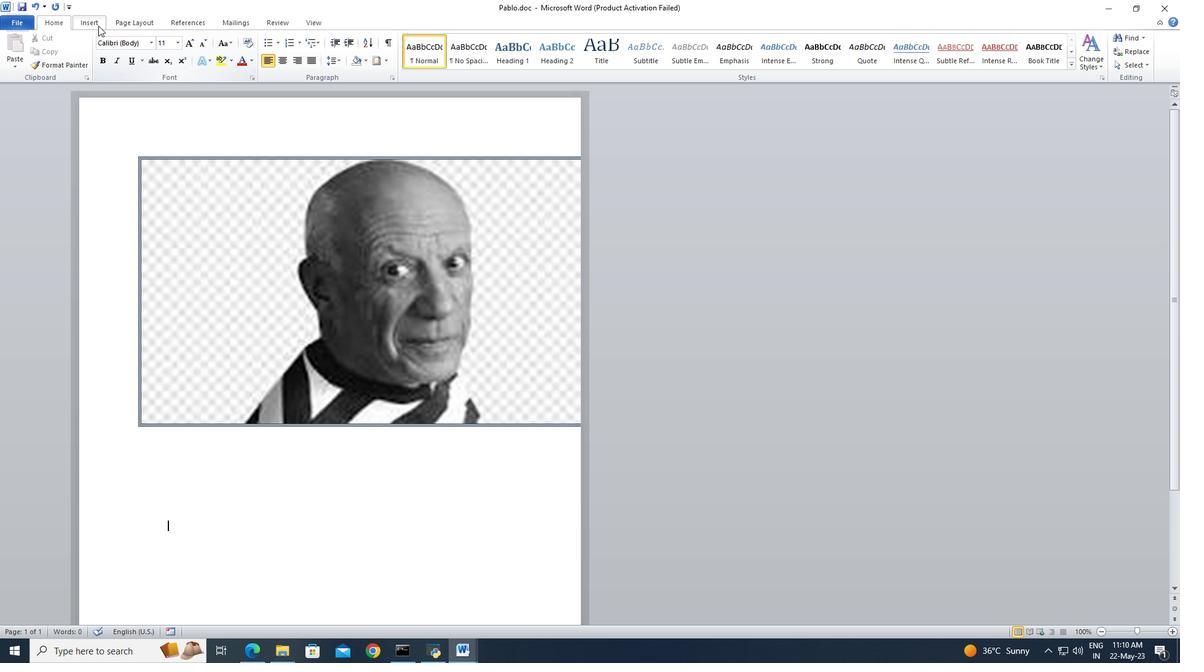 
Action: Mouse pressed left at (92, 22)
Screenshot: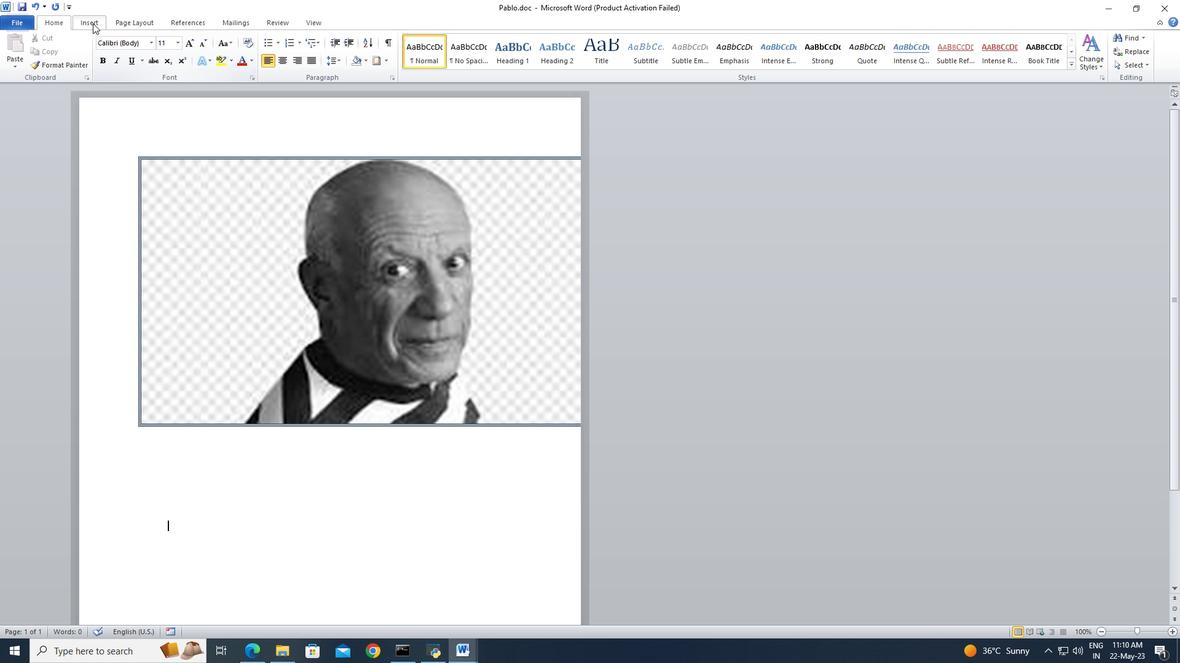 
Action: Mouse moved to (581, 65)
Screenshot: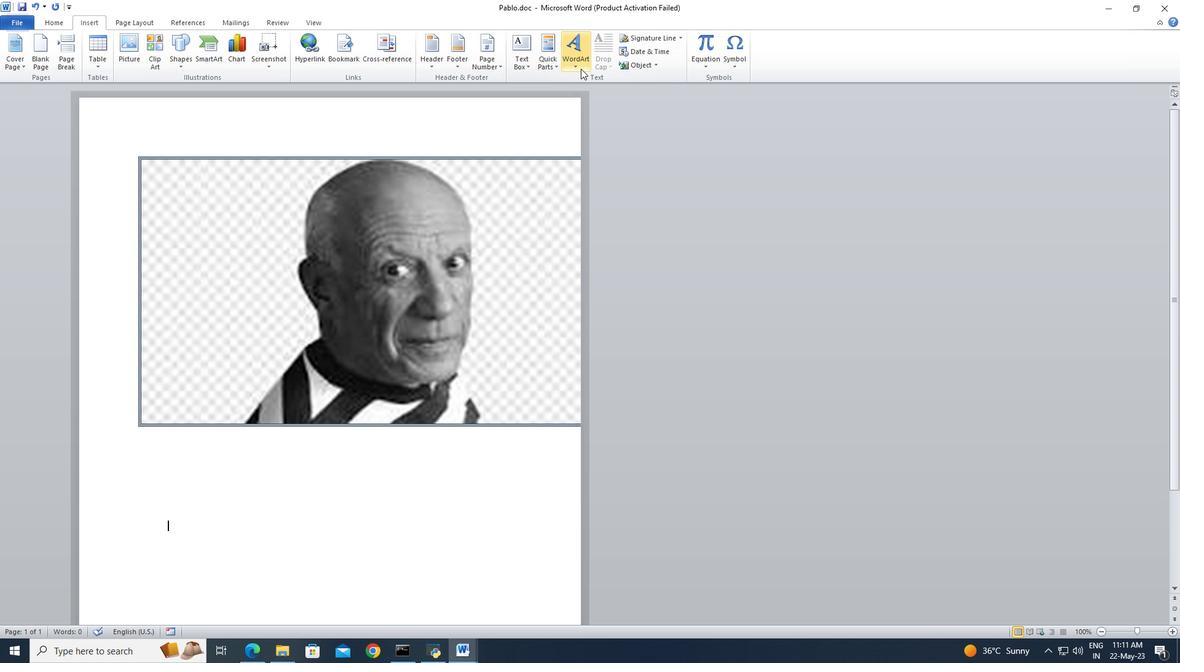 
Action: Mouse pressed left at (581, 65)
Screenshot: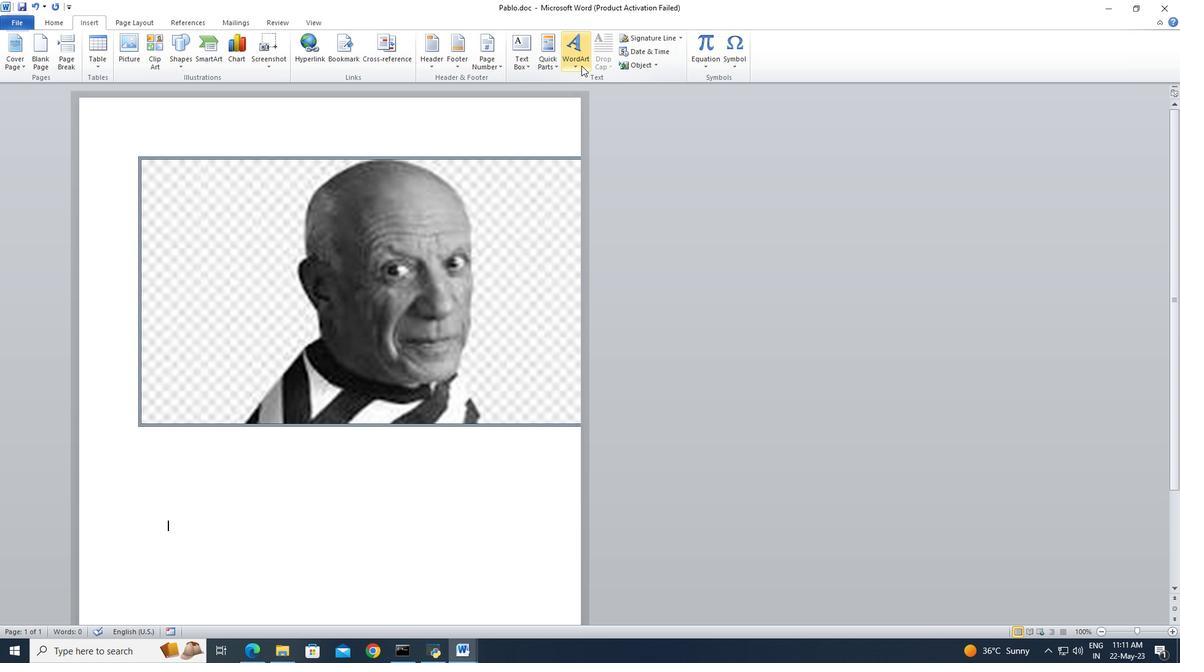 
Action: Mouse moved to (582, 154)
Screenshot: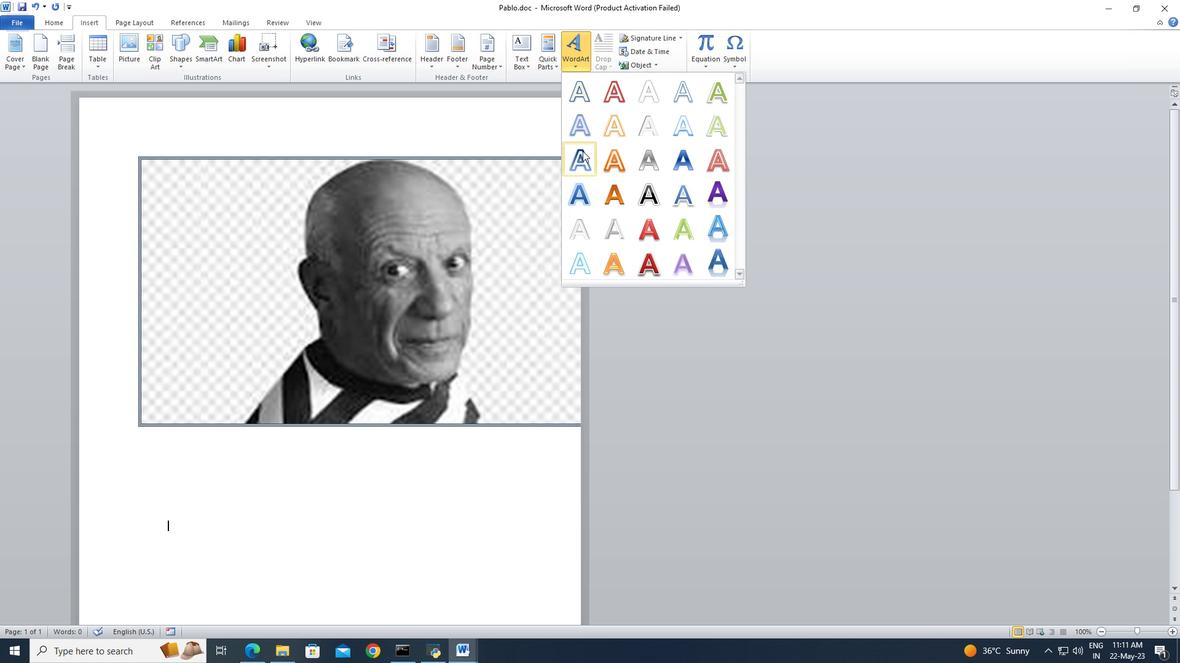 
Action: Mouse pressed left at (582, 154)
Screenshot: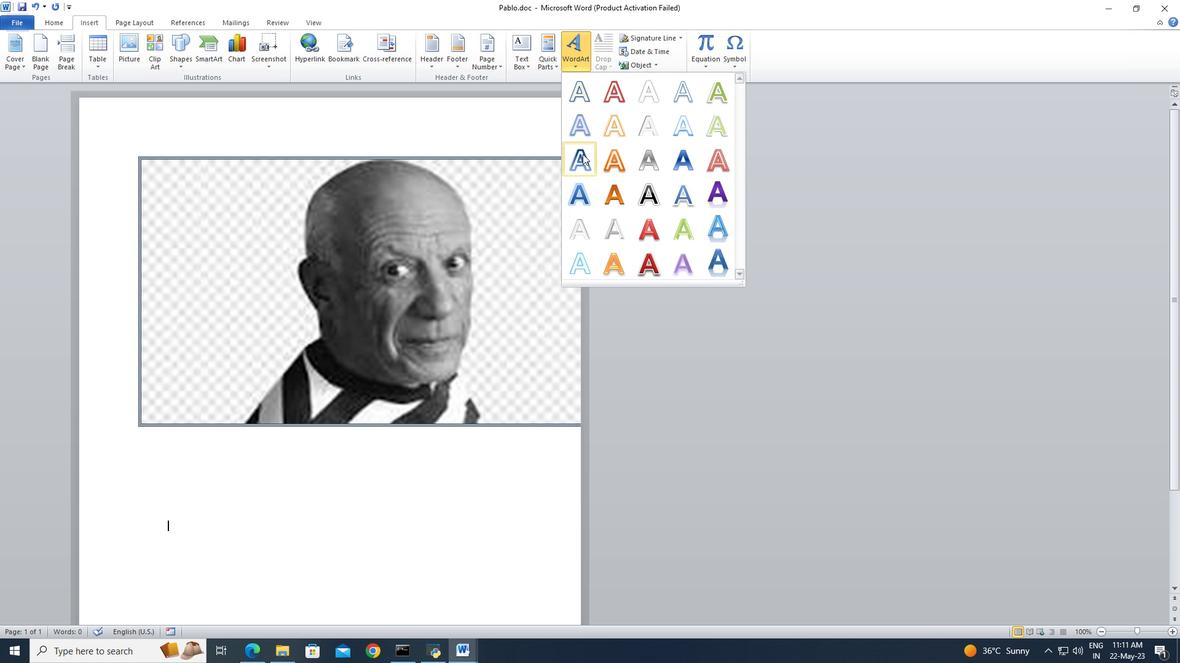 
Action: Mouse moved to (476, 479)
Screenshot: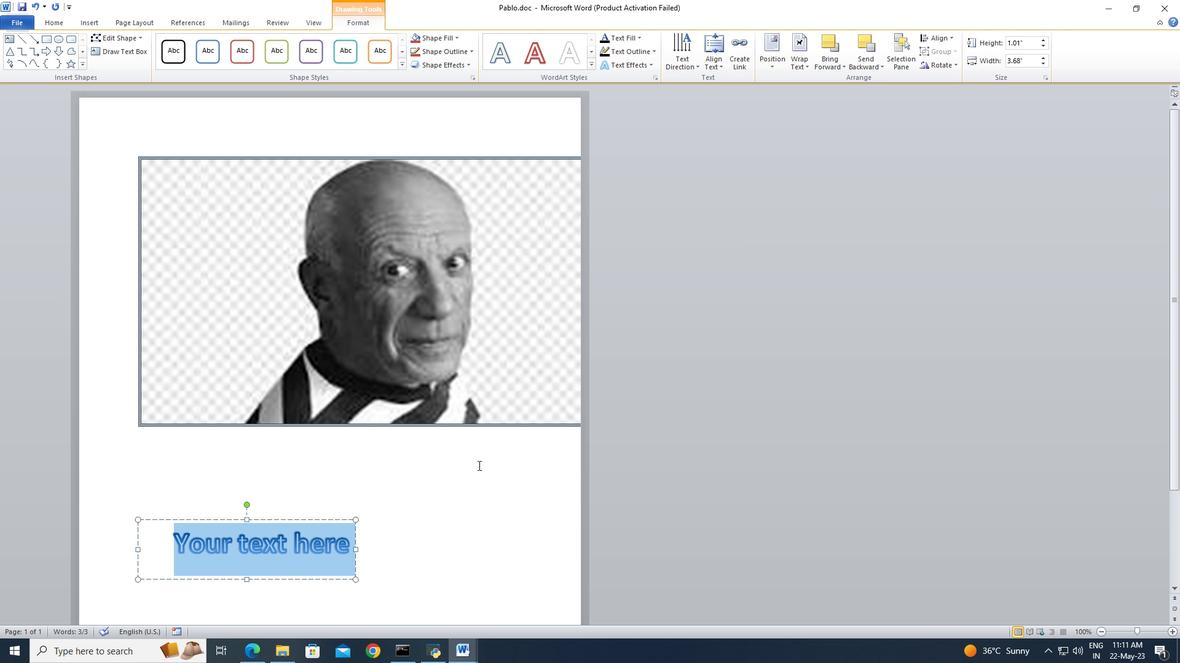 
Action: Key pressed <Key.shift>Pablo<Key.space><Key.shift>Bordered<Key.space><Key.shift>Blue
Screenshot: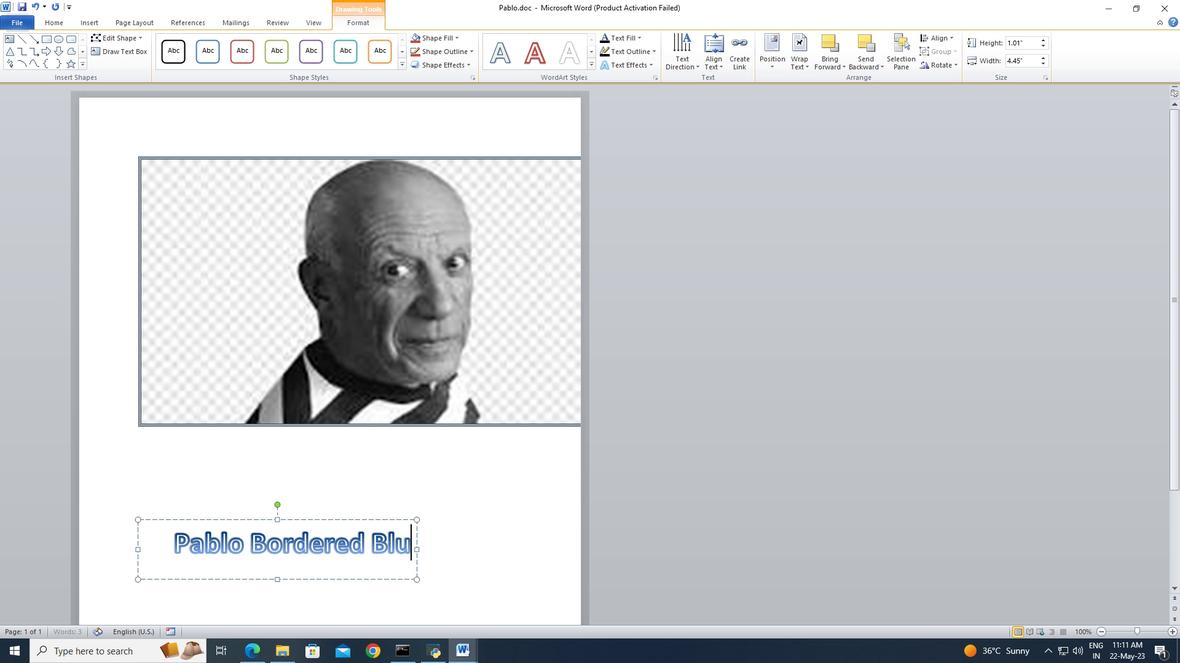
